 Task: Open a blank sheet, save the file as effectivetimemanagement.pdf Add Heading 'Tips for effective time management: 'Add the following points with square bullets '?	Prioritize tasks_x000D_
?	Eliminate distractions_x000D_
' Highlight heading with color  Light green ,change the font size of heading and points to 20
Action: Mouse moved to (997, 69)
Screenshot: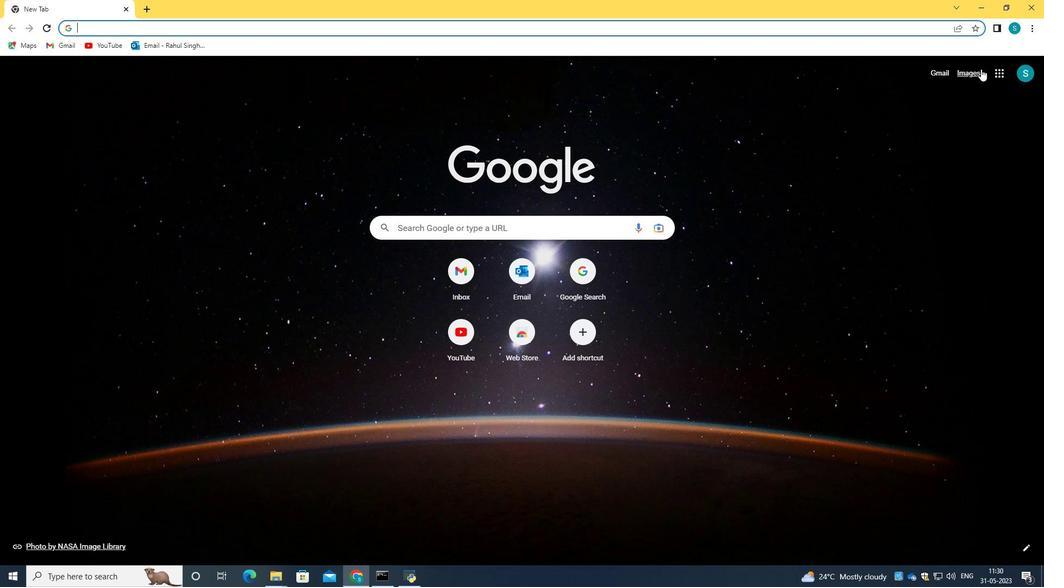
Action: Mouse pressed left at (997, 69)
Screenshot: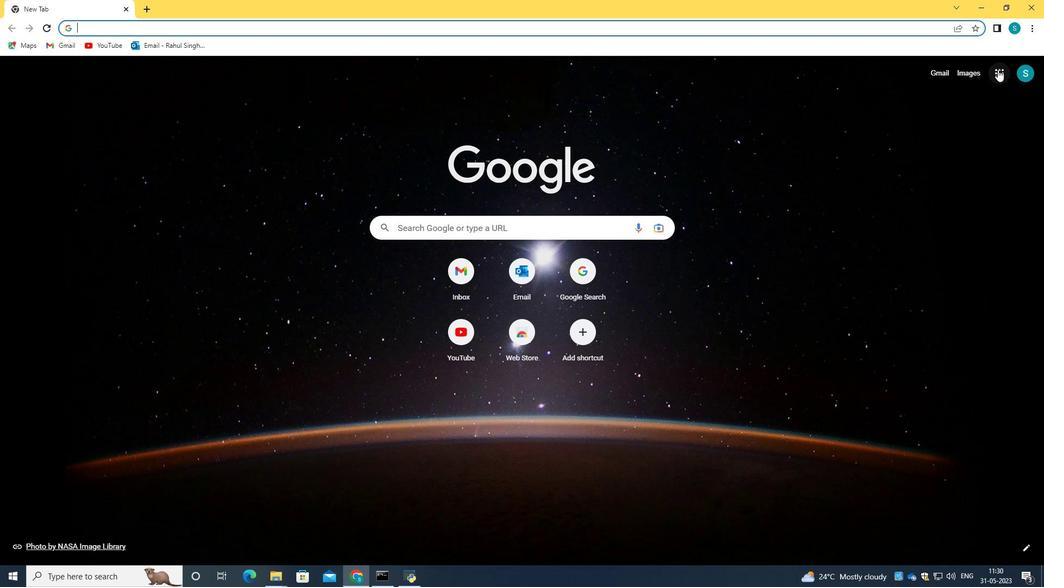 
Action: Mouse moved to (960, 175)
Screenshot: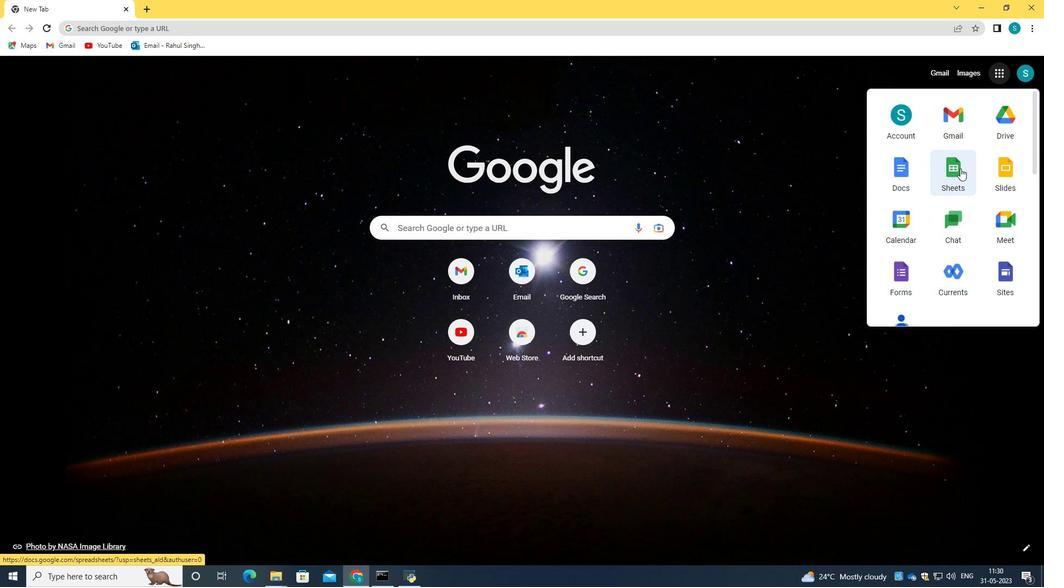
Action: Mouse pressed left at (960, 175)
Screenshot: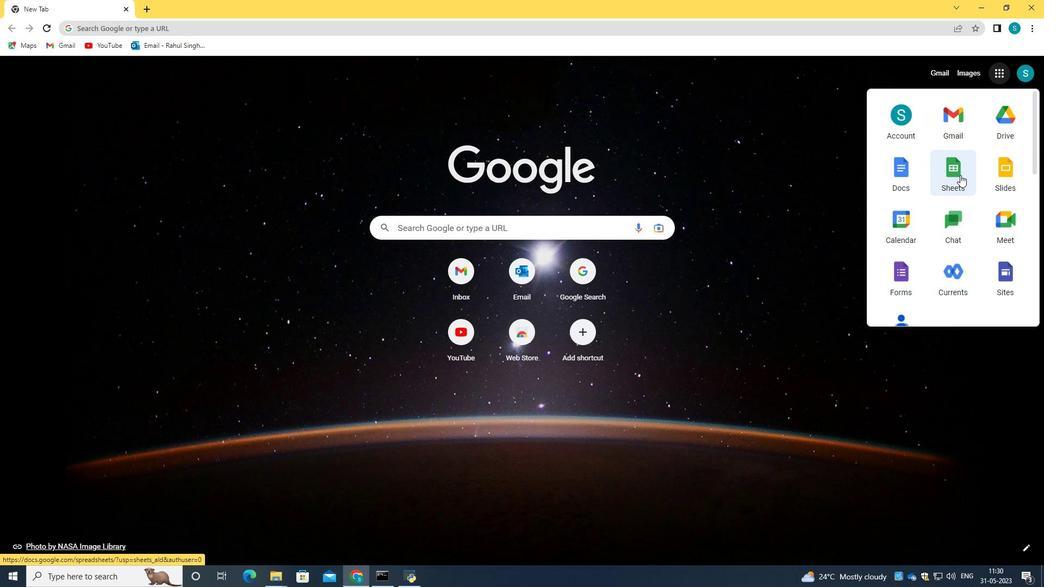 
Action: Mouse moved to (273, 175)
Screenshot: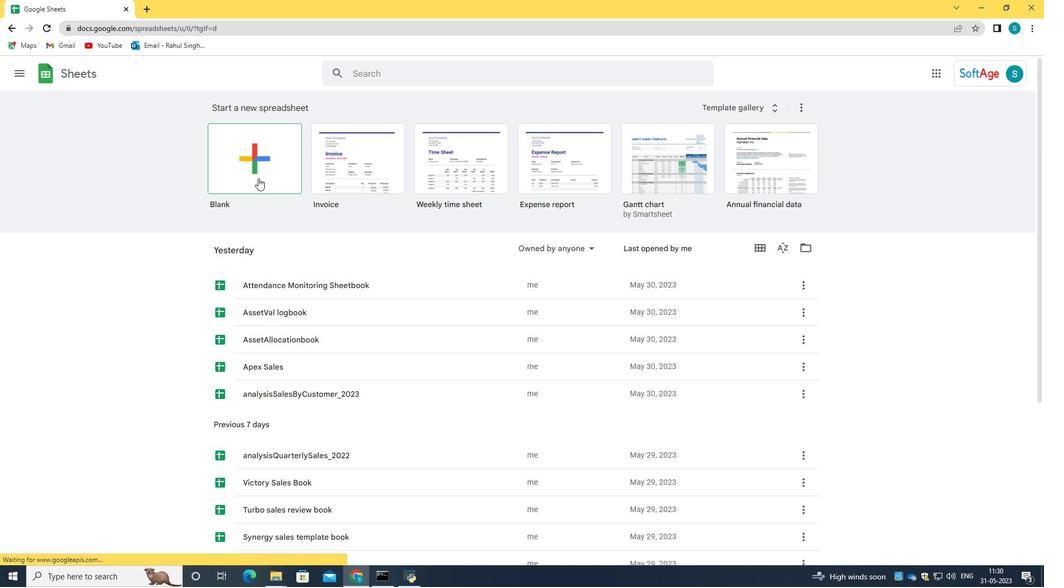 
Action: Mouse pressed left at (273, 175)
Screenshot: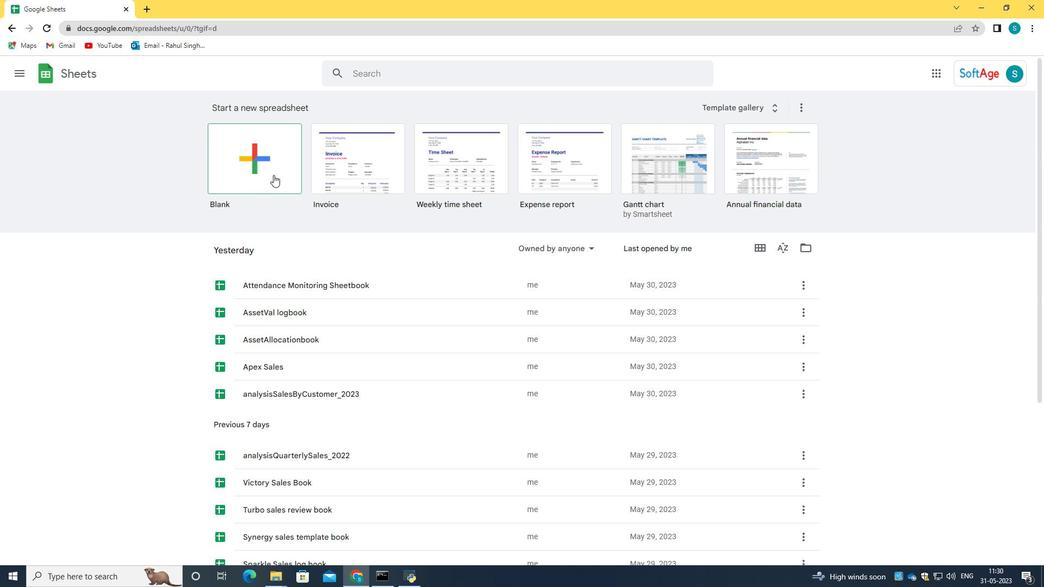 
Action: Mouse moved to (146, 10)
Screenshot: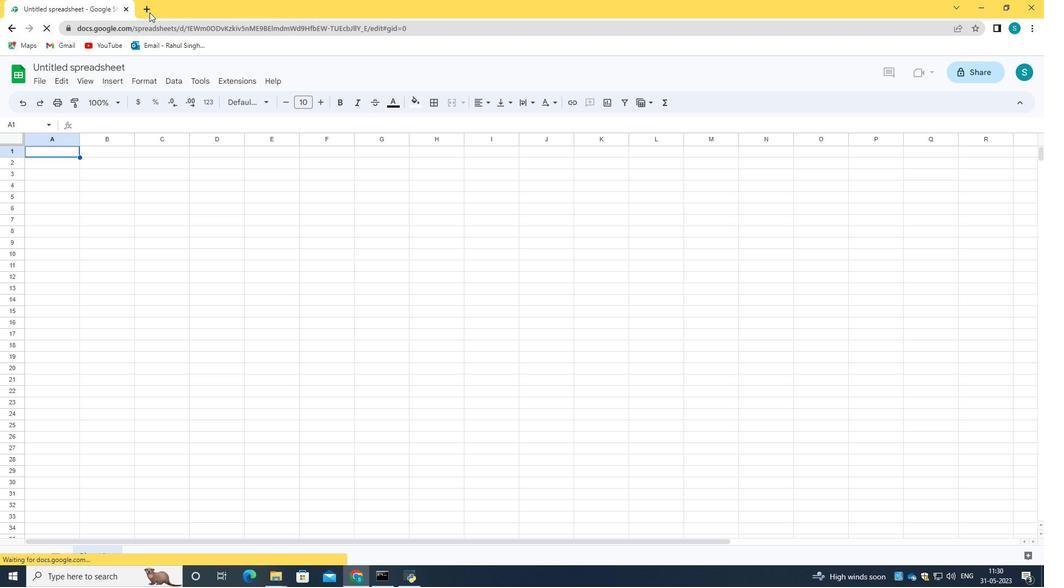 
Action: Mouse pressed left at (146, 10)
Screenshot: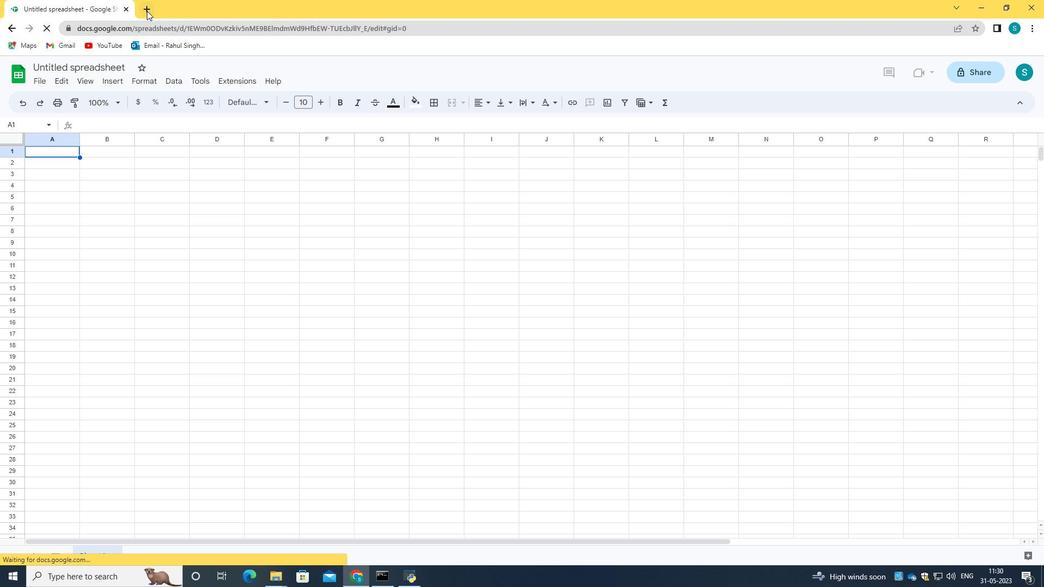 
Action: Mouse moved to (125, 9)
Screenshot: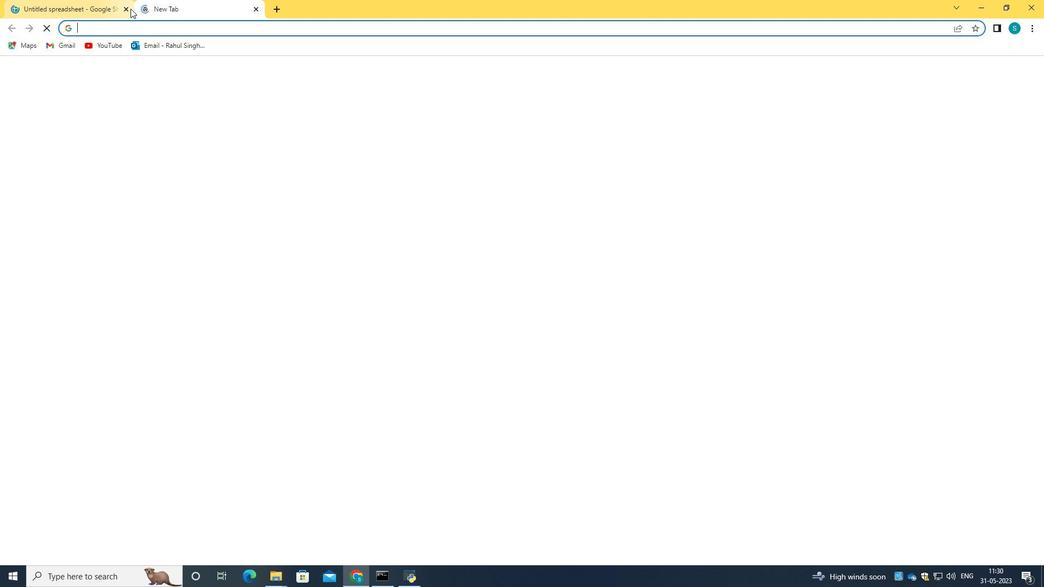 
Action: Mouse pressed left at (125, 9)
Screenshot: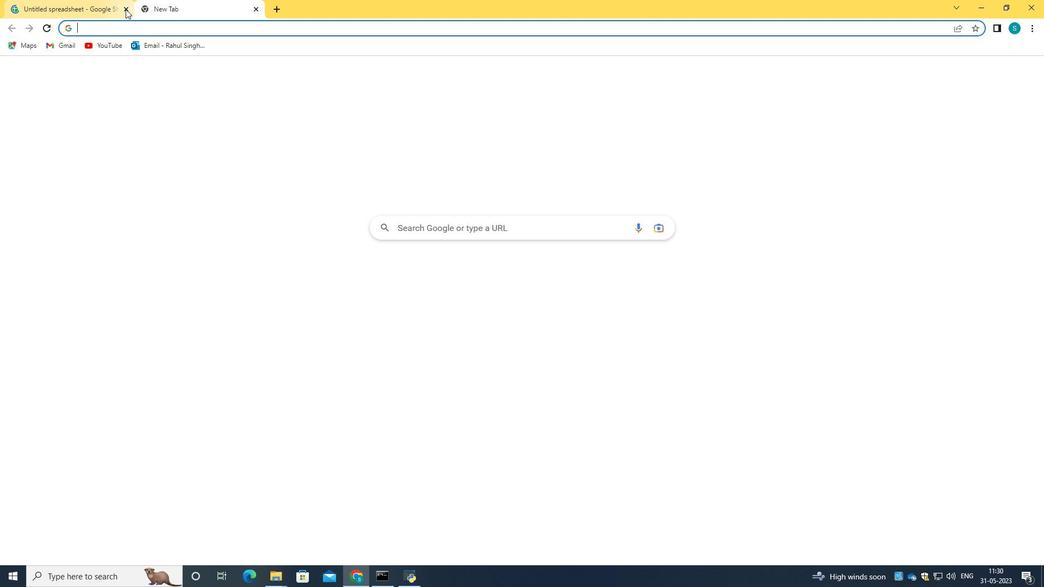 
Action: Mouse moved to (996, 81)
Screenshot: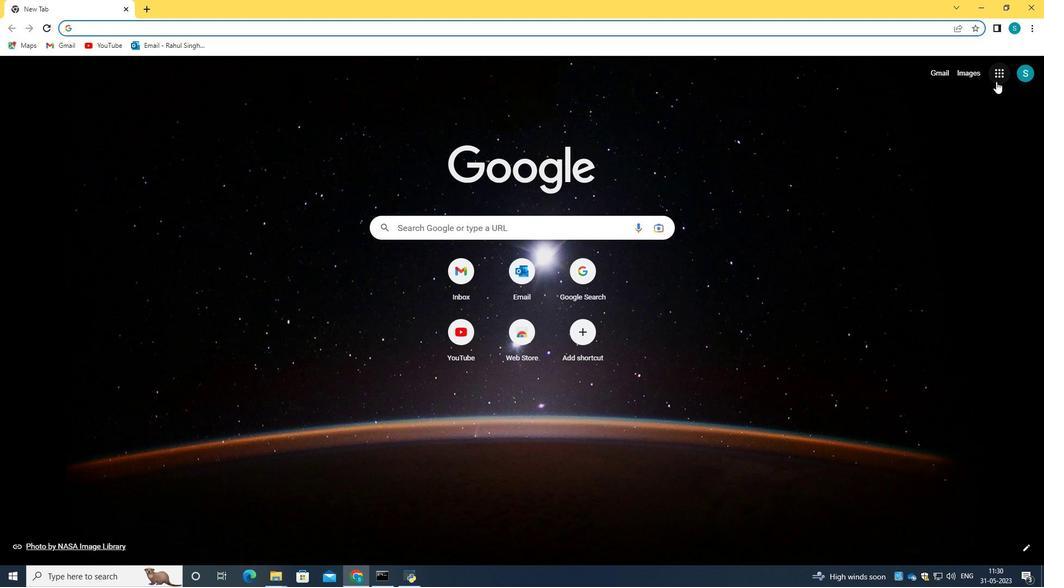
Action: Mouse pressed left at (996, 81)
Screenshot: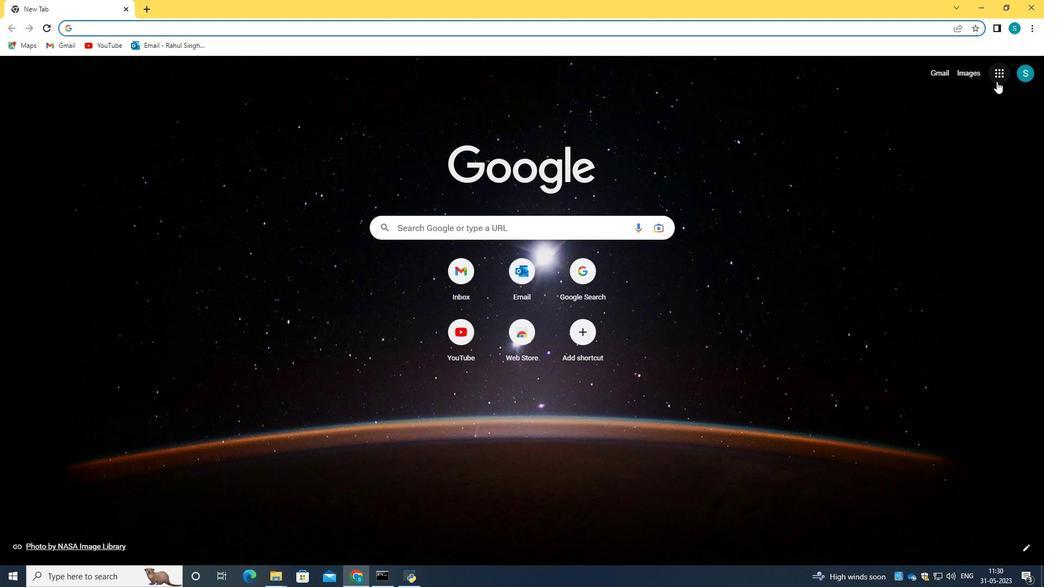 
Action: Mouse moved to (902, 184)
Screenshot: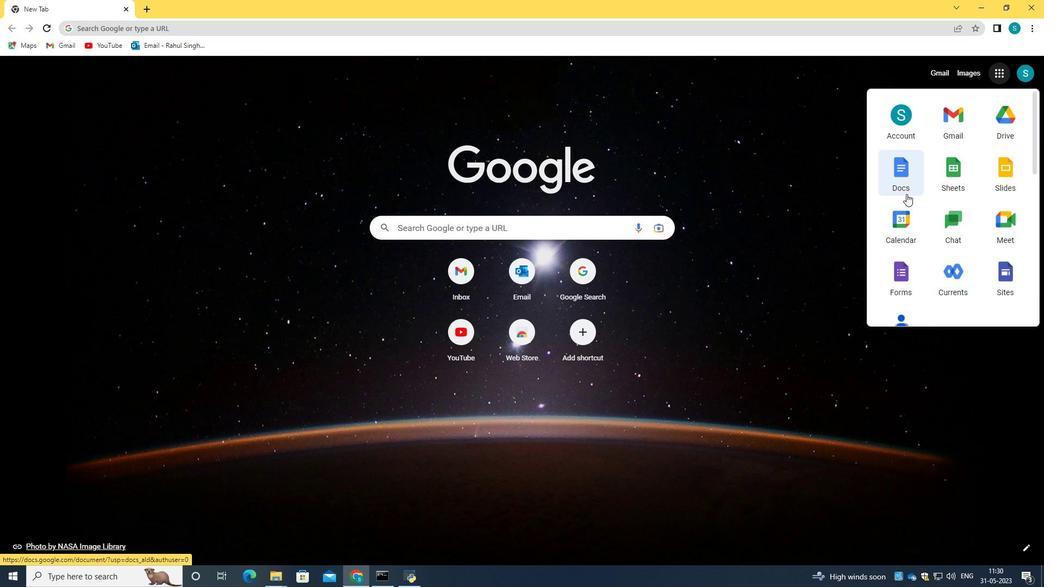 
Action: Mouse pressed left at (902, 184)
Screenshot: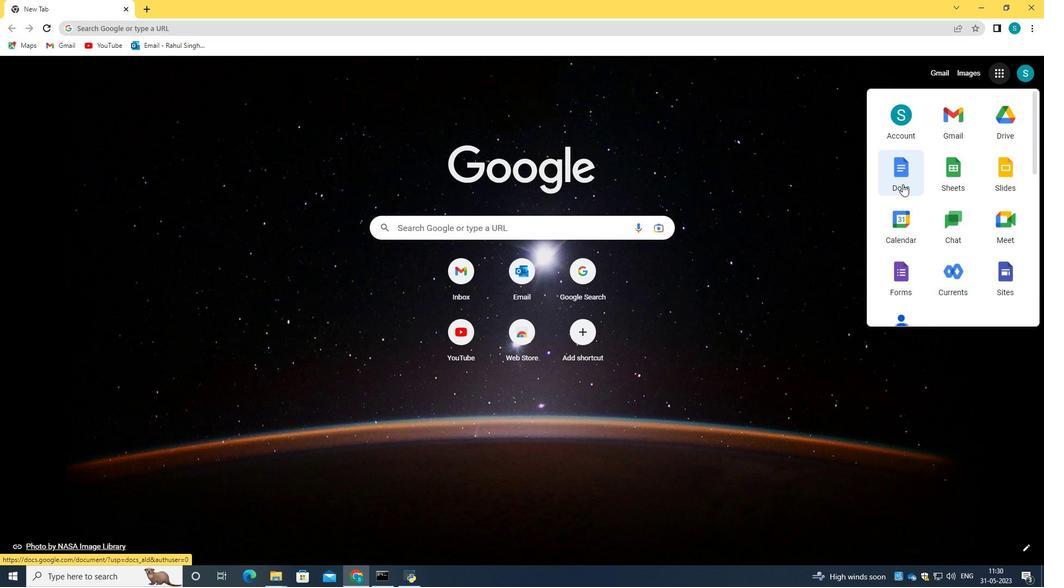 
Action: Mouse moved to (266, 183)
Screenshot: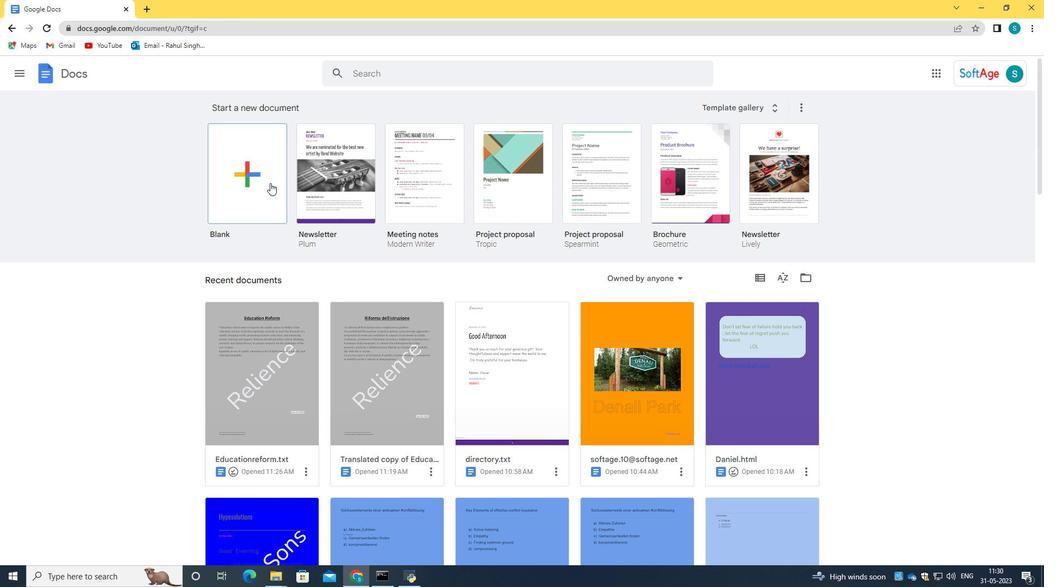 
Action: Mouse pressed left at (266, 183)
Screenshot: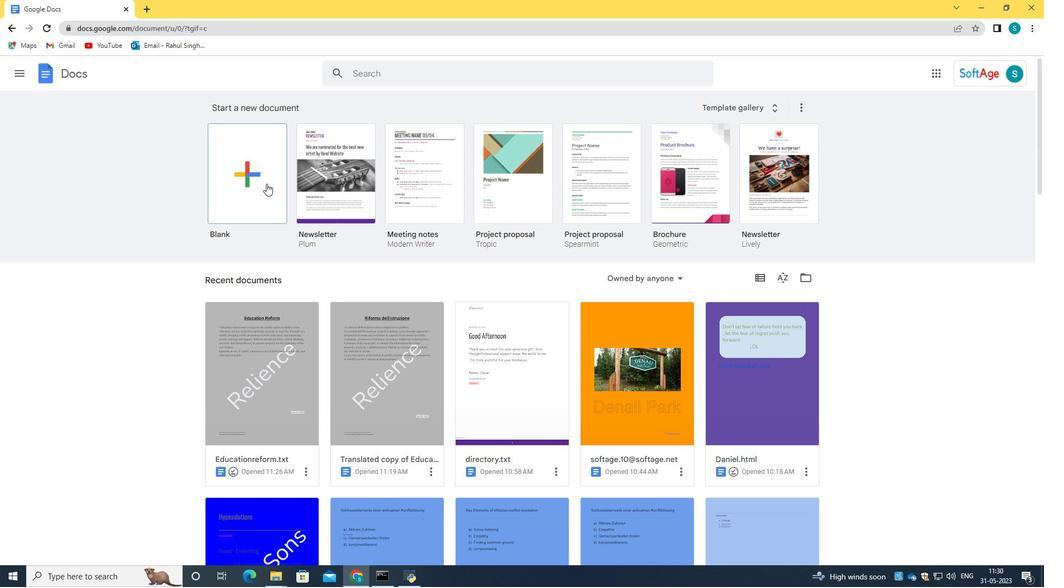 
Action: Mouse moved to (95, 70)
Screenshot: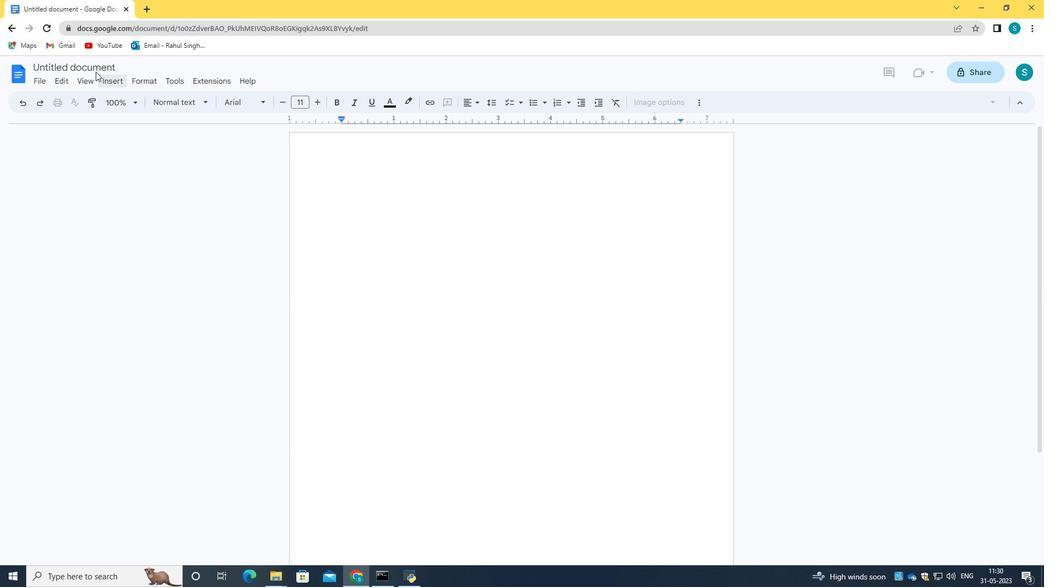 
Action: Mouse pressed left at (95, 70)
Screenshot: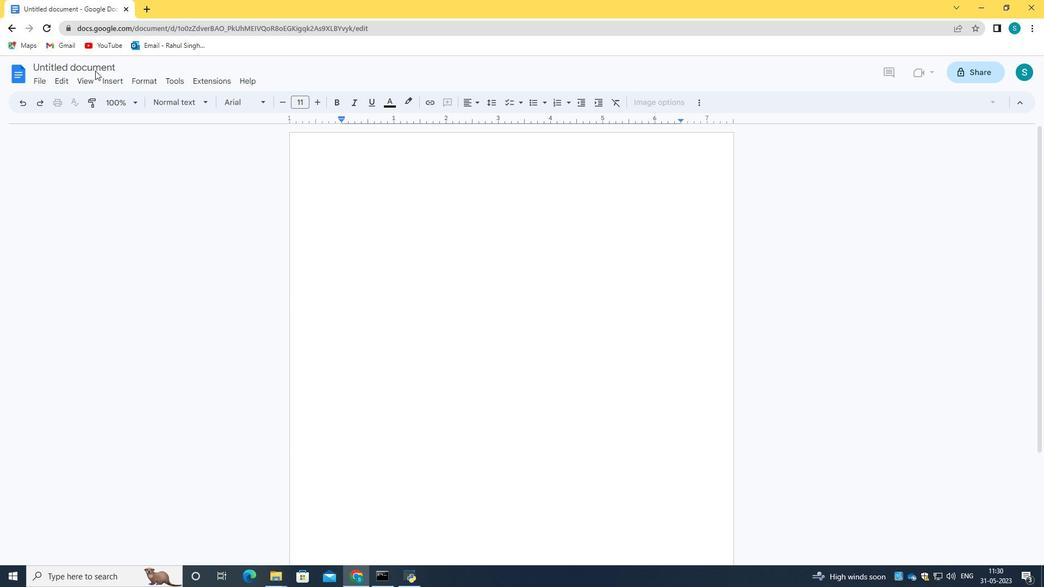 
Action: Mouse moved to (95, 68)
Screenshot: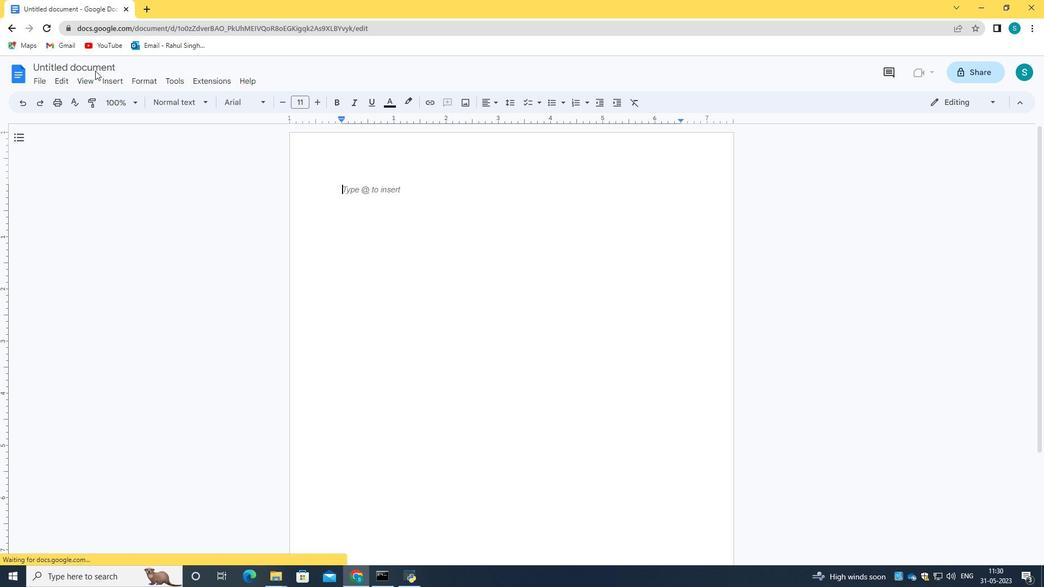 
Action: Mouse pressed left at (95, 68)
Screenshot: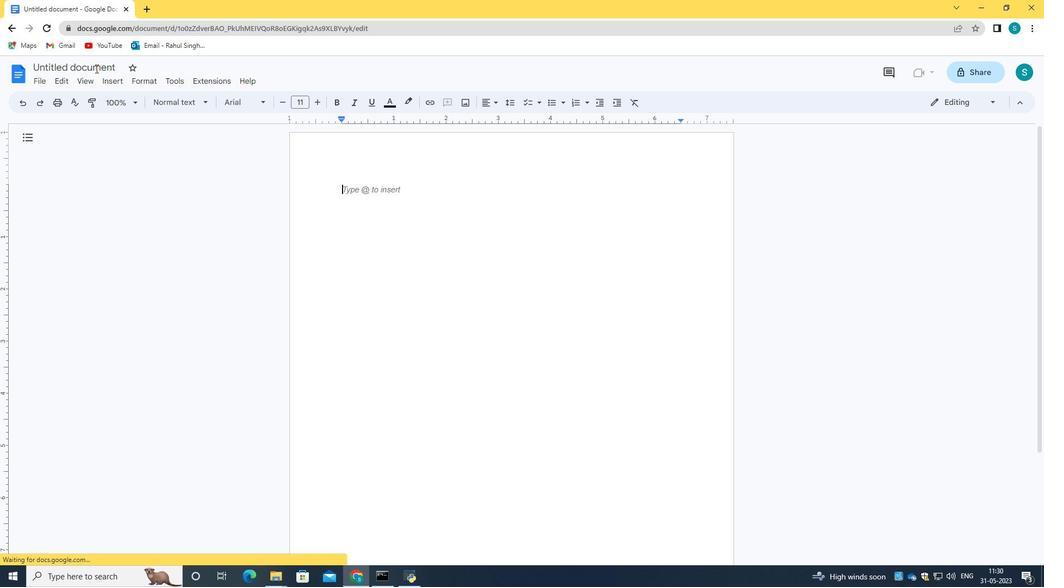 
Action: Key pressed effectivemanagemnet<Key.backspace><Key.backspace><Key.backspace>ent.pdf
Screenshot: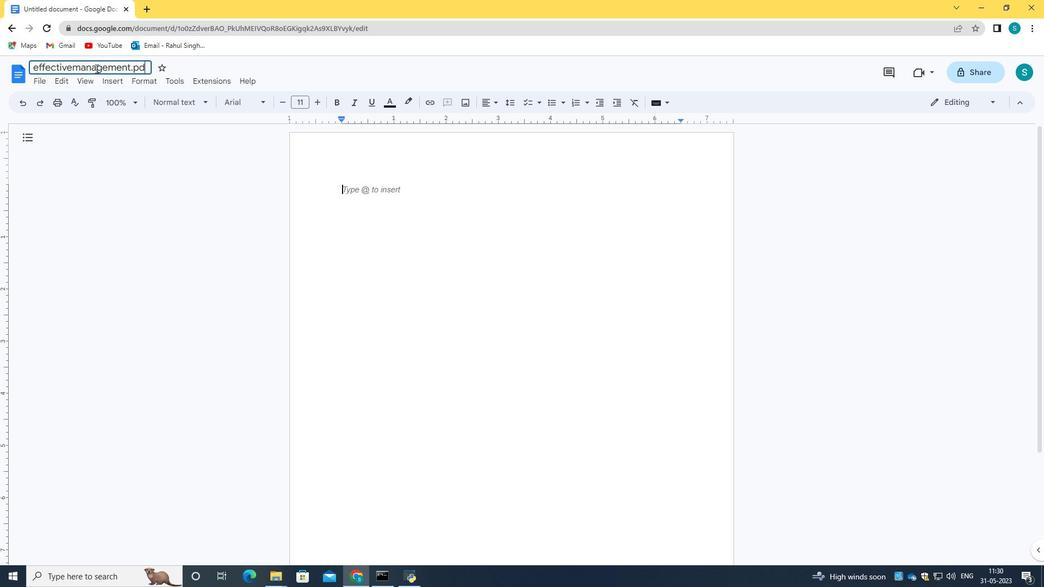
Action: Mouse moved to (144, 147)
Screenshot: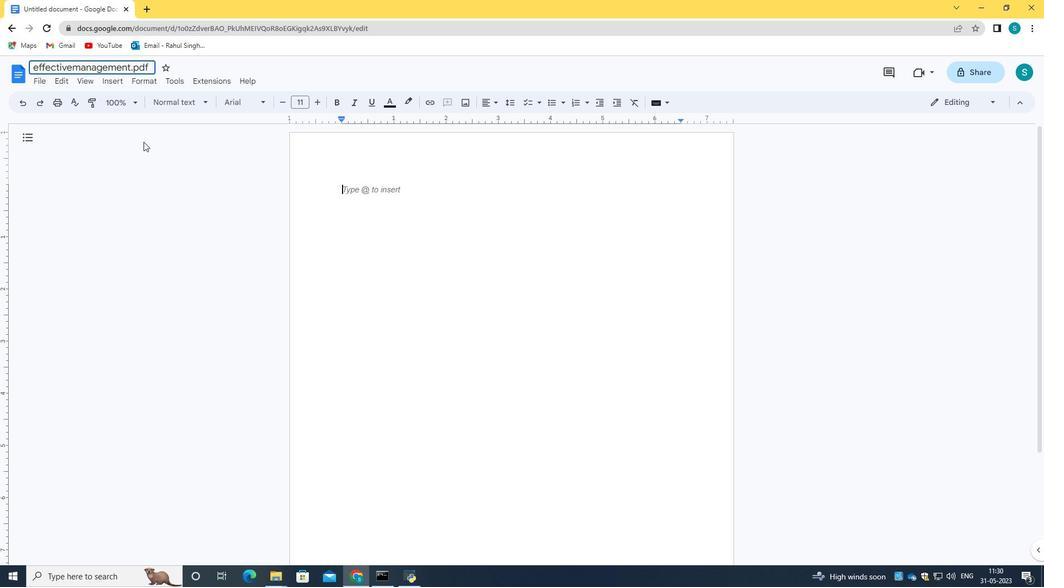 
Action: Mouse pressed left at (144, 147)
Screenshot: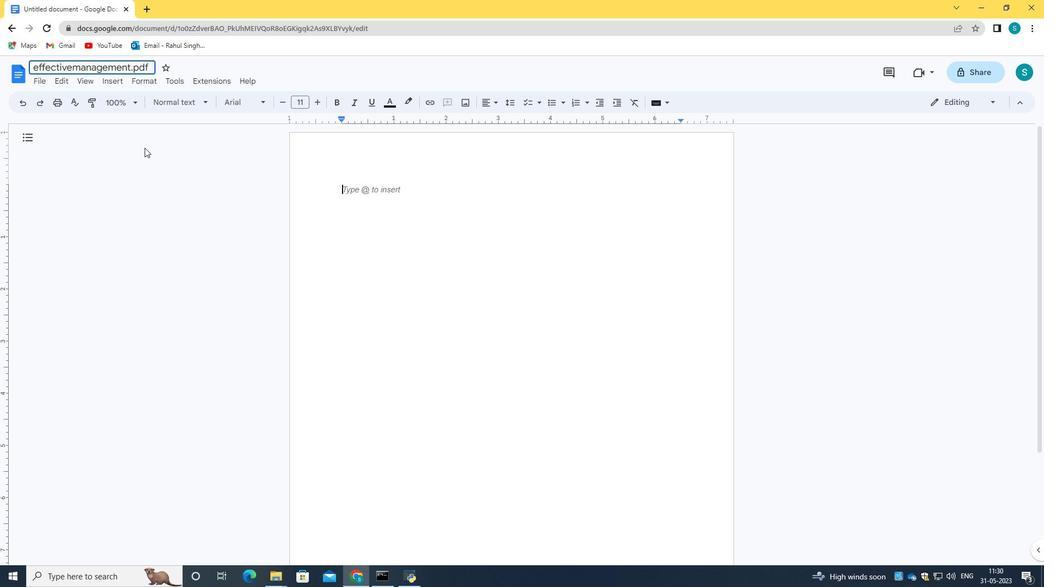 
Action: Mouse moved to (367, 191)
Screenshot: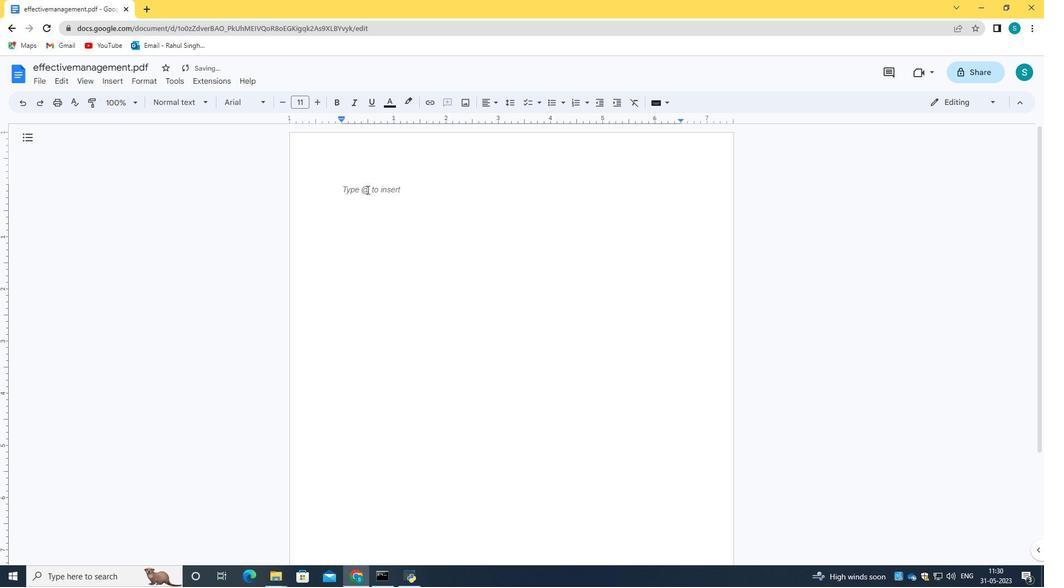 
Action: Mouse pressed left at (367, 191)
Screenshot: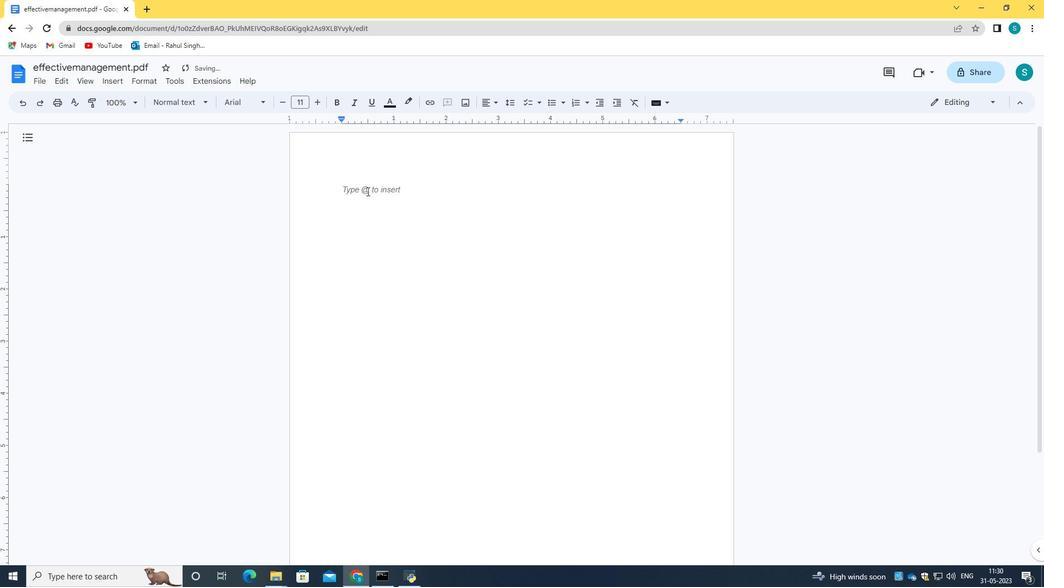 
Action: Key pressed <Key.caps_lock>T<Key.caps_lock>ips<Key.space>for<Key.space>effective<Key.space>time<Key.space>management<Key.enter><Key.enter><Key.enter>
Screenshot: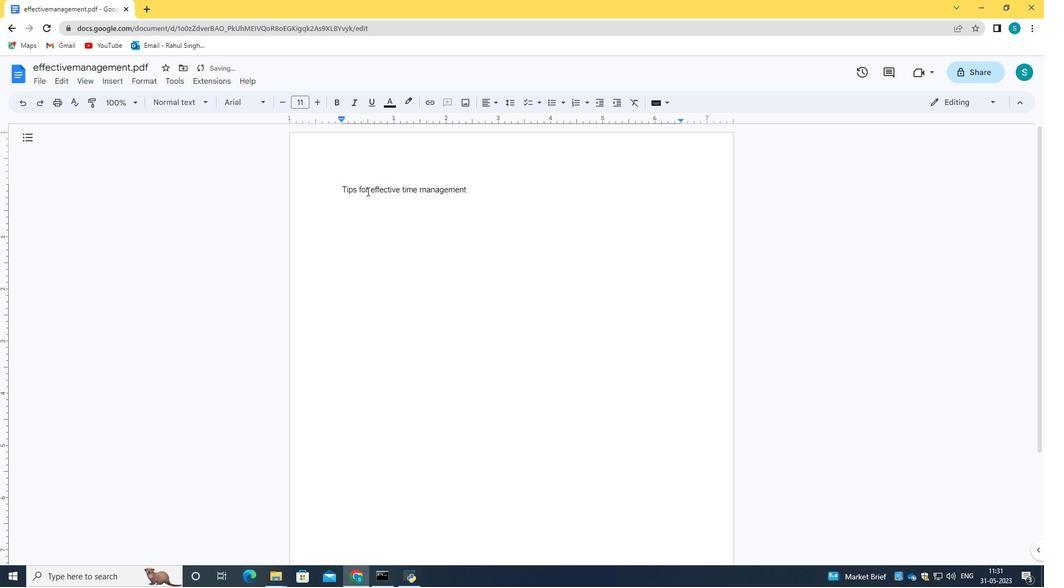 
Action: Mouse moved to (113, 86)
Screenshot: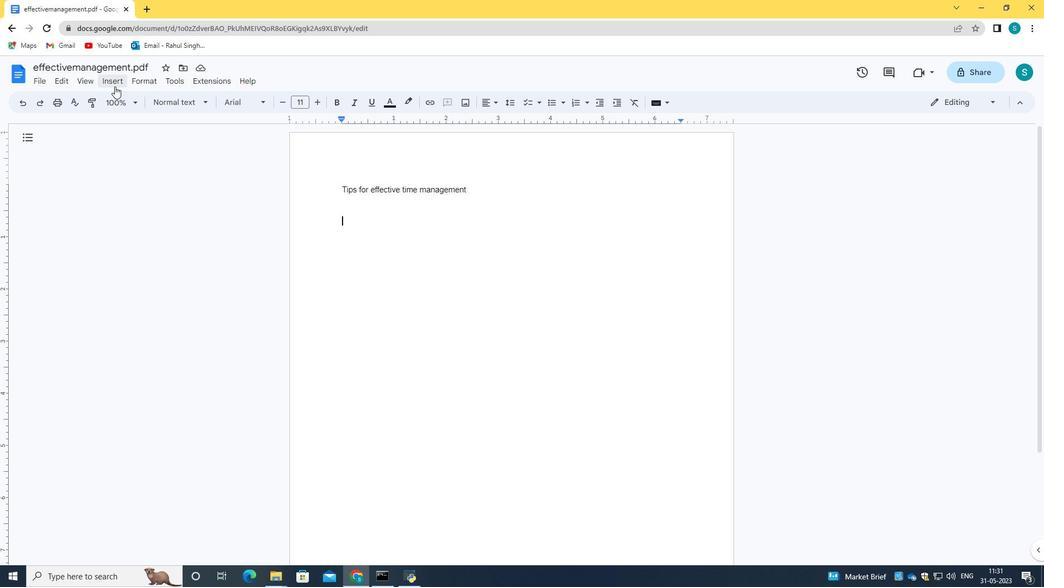 
Action: Mouse pressed left at (113, 86)
Screenshot: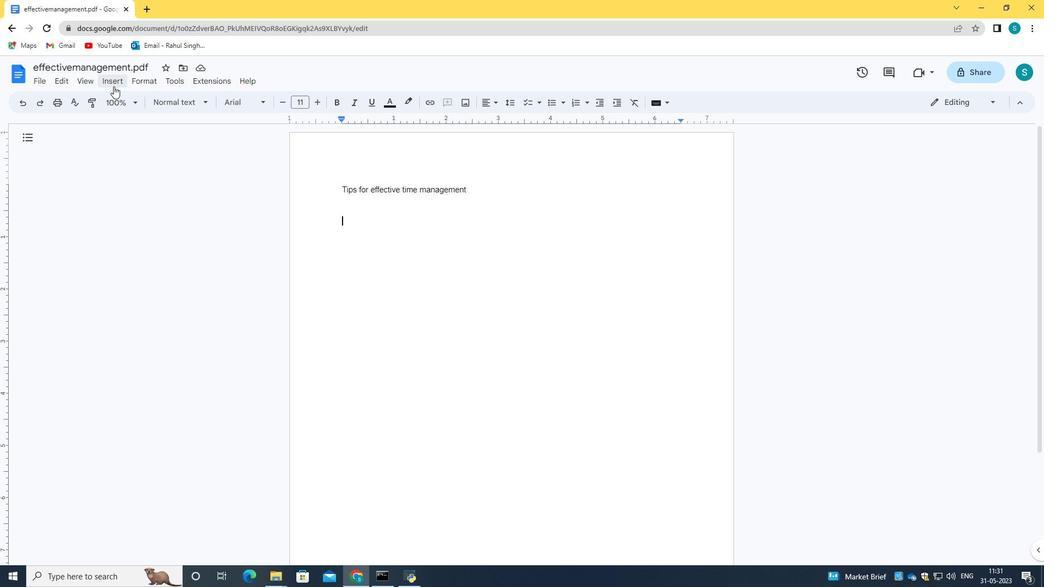 
Action: Mouse moved to (247, 250)
Screenshot: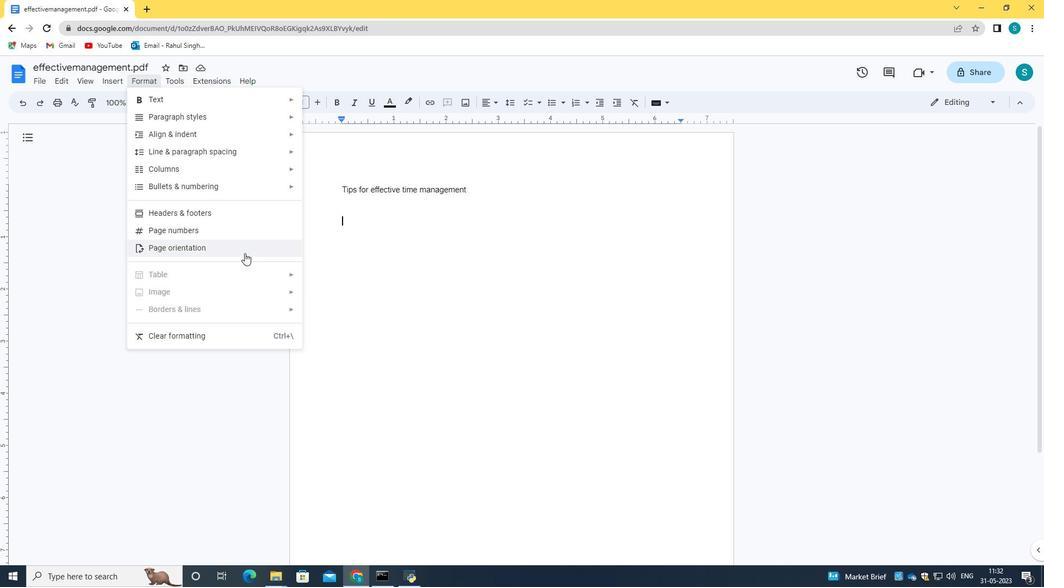 
Action: Mouse scrolled (247, 251) with delta (0, 0)
Screenshot: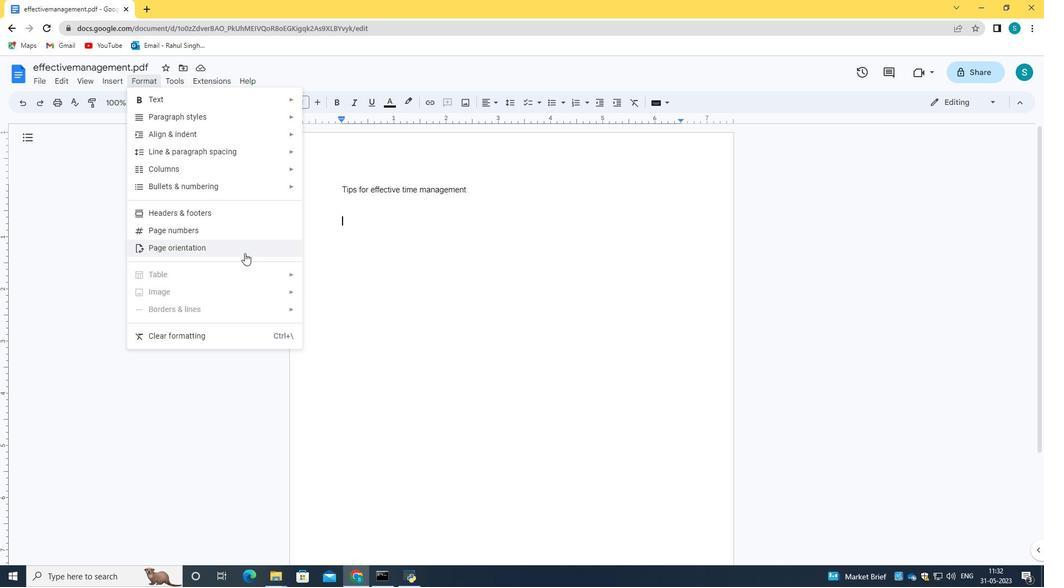 
Action: Mouse scrolled (247, 251) with delta (0, 0)
Screenshot: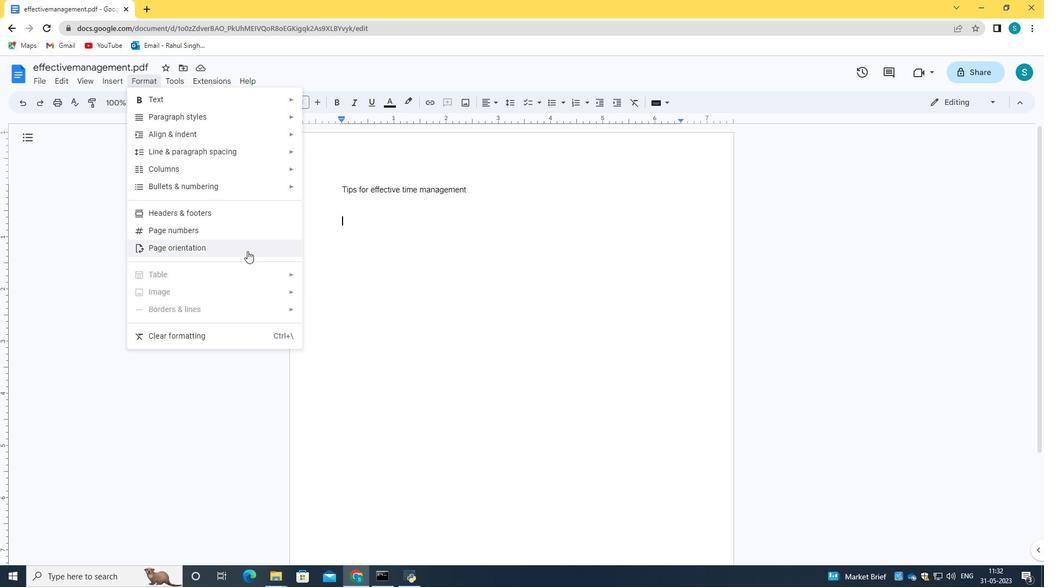
Action: Mouse scrolled (247, 251) with delta (0, 0)
Screenshot: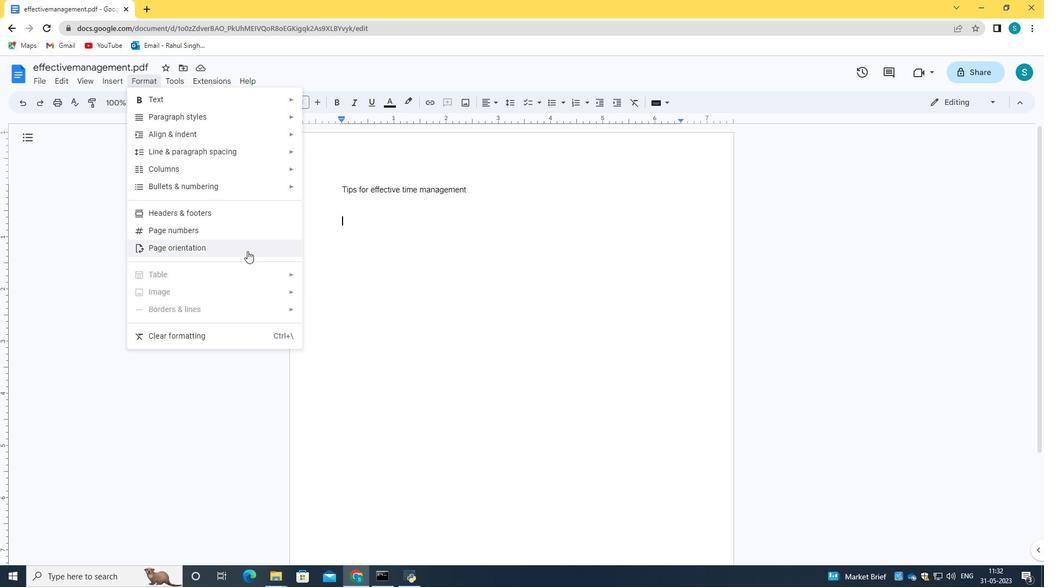 
Action: Mouse scrolled (247, 251) with delta (0, 0)
Screenshot: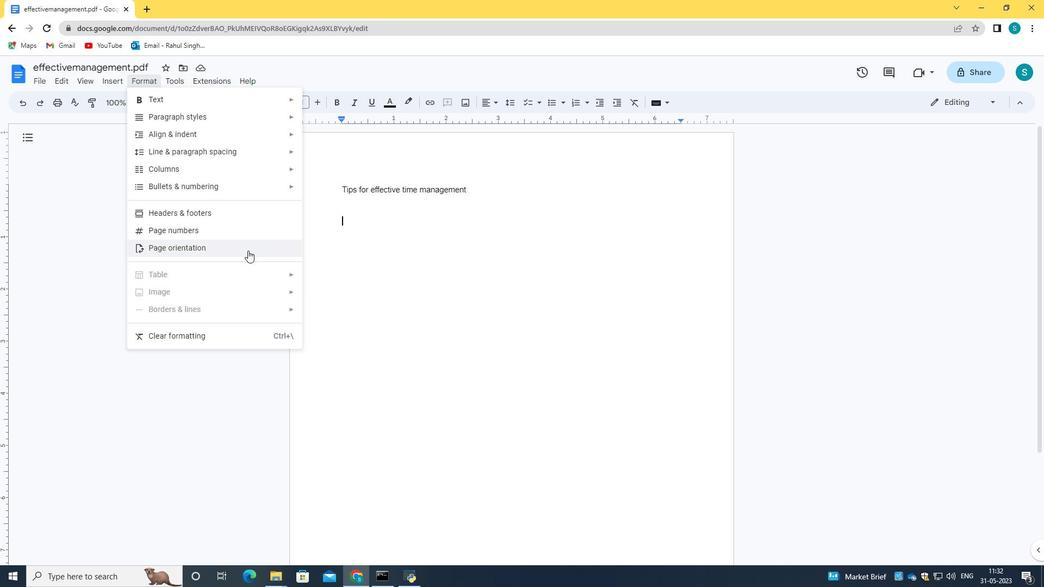 
Action: Mouse moved to (408, 244)
Screenshot: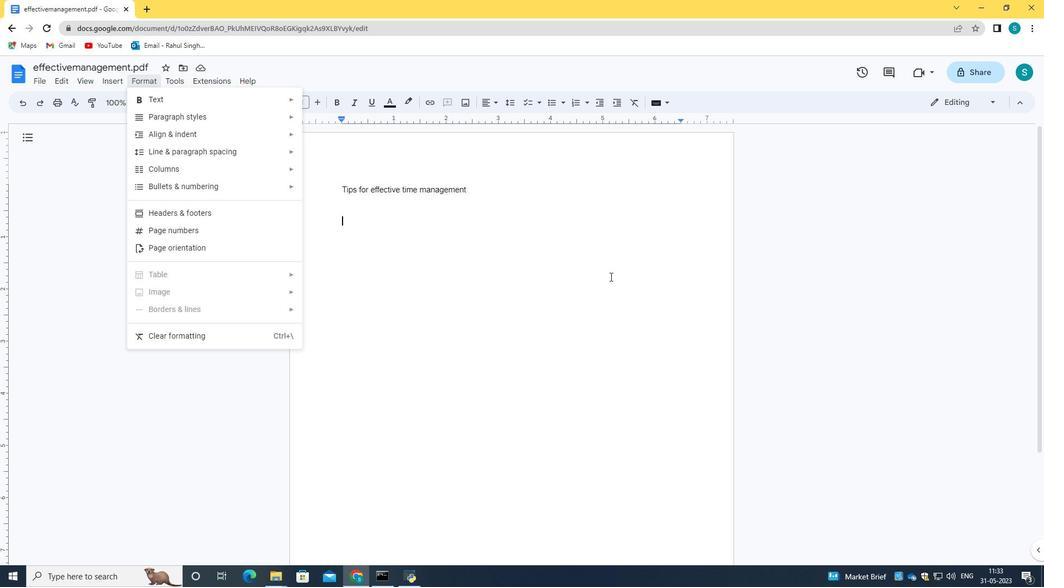 
Action: Mouse pressed left at (408, 244)
Screenshot: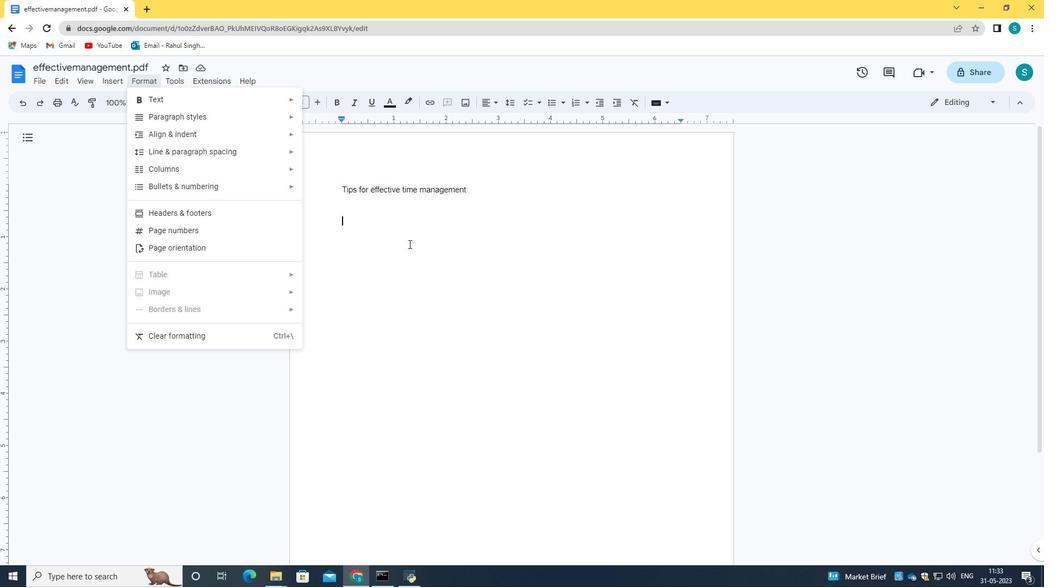 
Action: Mouse moved to (108, 85)
Screenshot: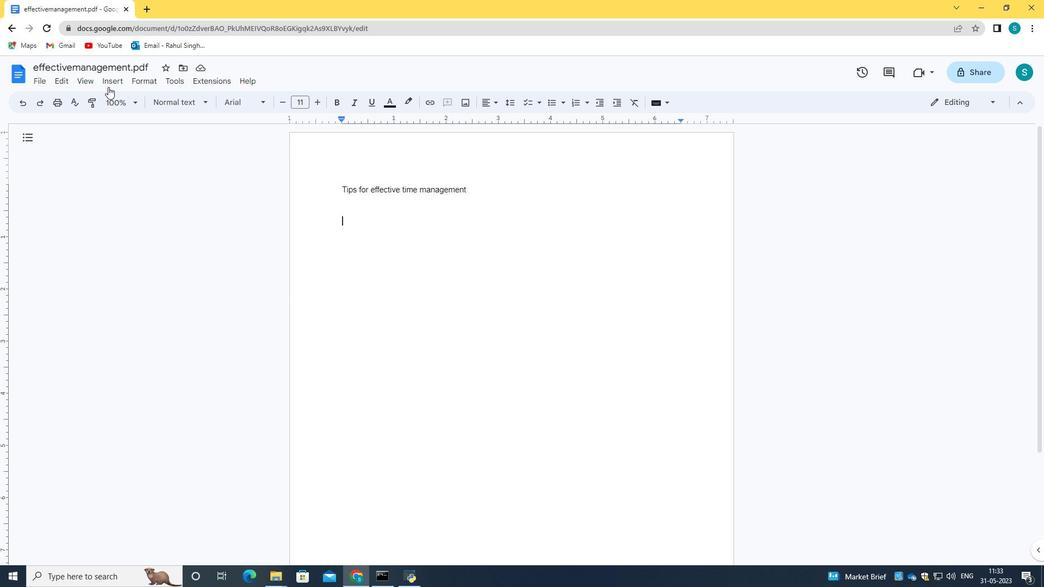 
Action: Mouse pressed left at (108, 85)
Screenshot: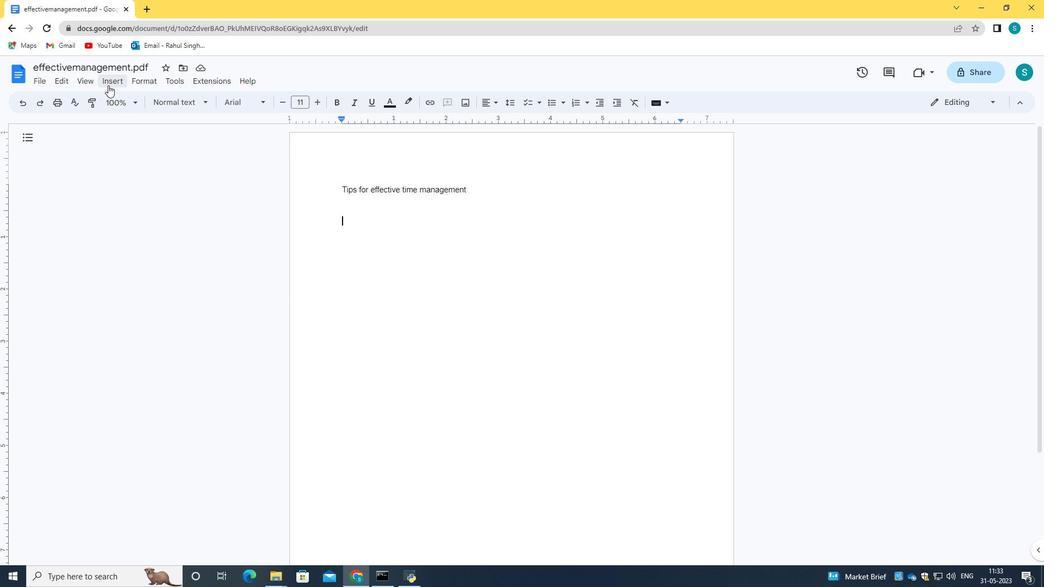 
Action: Mouse moved to (496, 182)
Screenshot: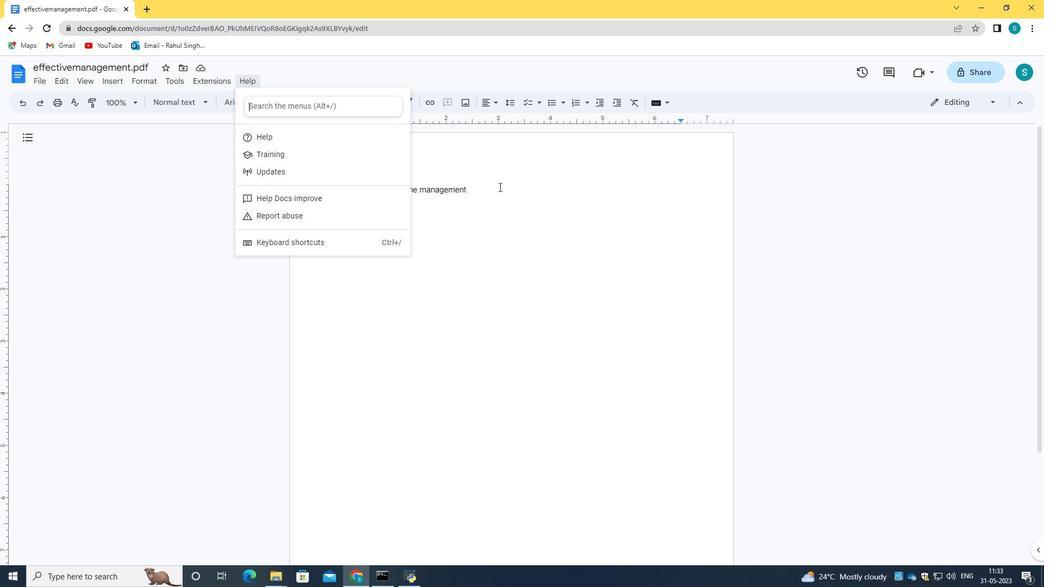 
Action: Mouse pressed left at (496, 182)
Screenshot: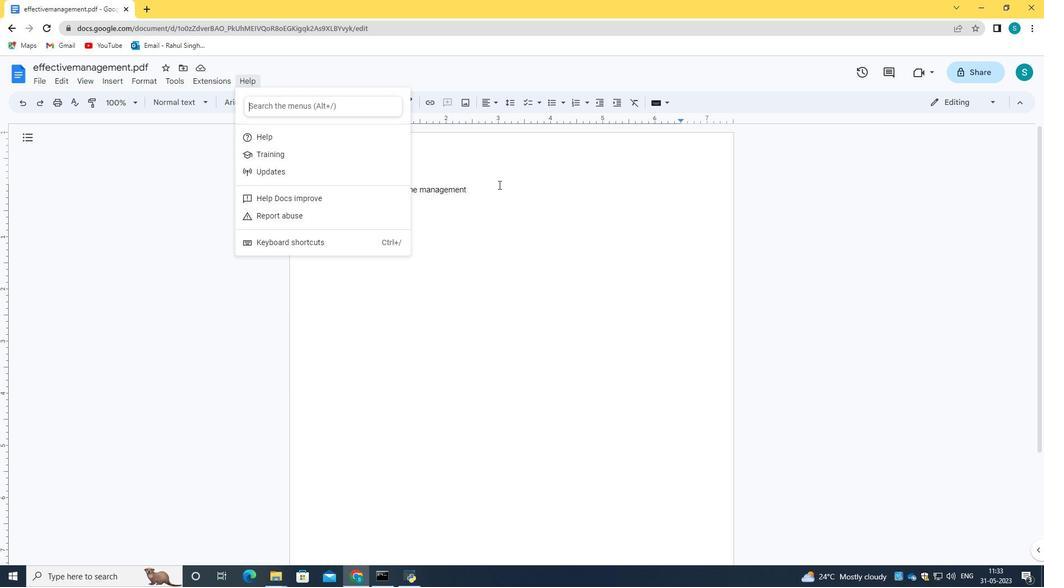 
Action: Mouse moved to (567, 106)
Screenshot: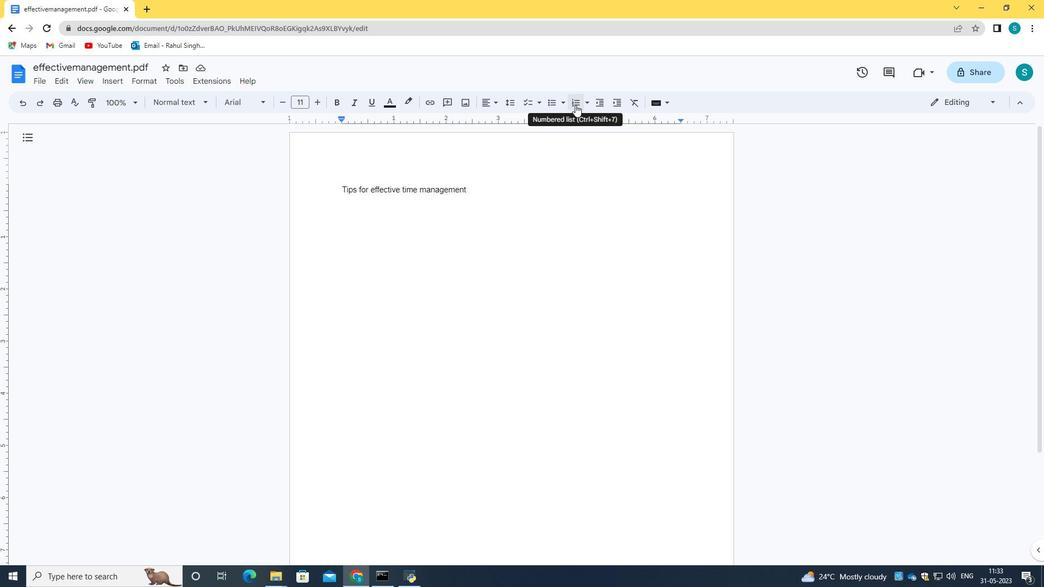 
Action: Mouse pressed left at (567, 106)
Screenshot: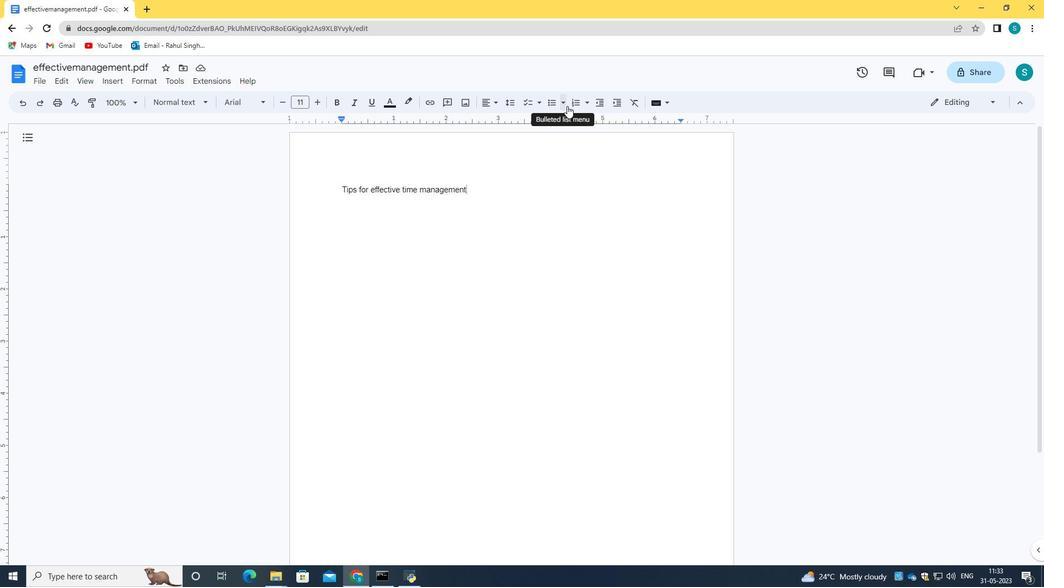 
Action: Mouse moved to (579, 101)
Screenshot: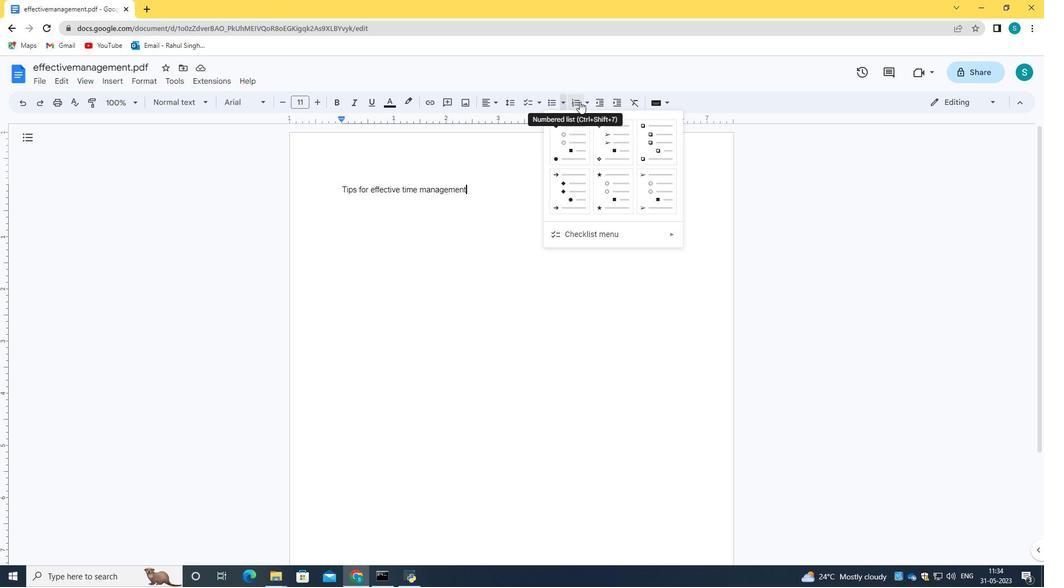 
Action: Mouse pressed left at (579, 101)
Screenshot: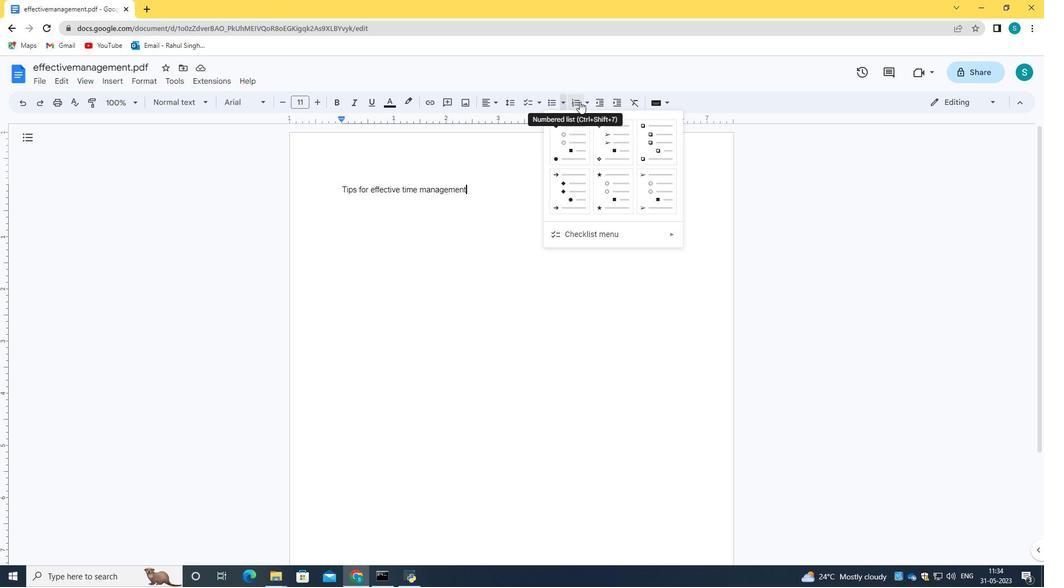 
Action: Mouse moved to (363, 189)
Screenshot: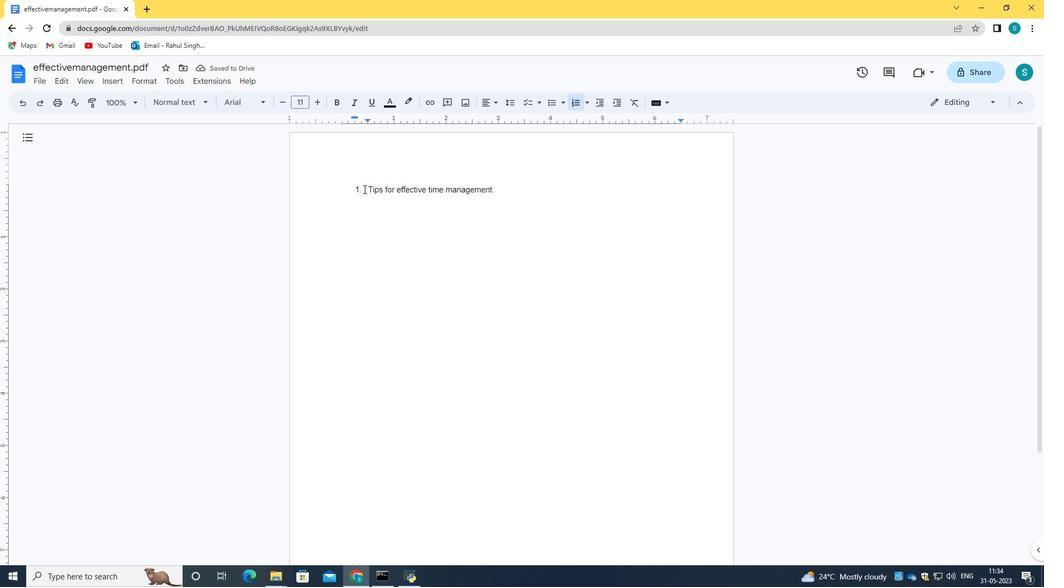 
Action: Mouse pressed left at (363, 189)
Screenshot: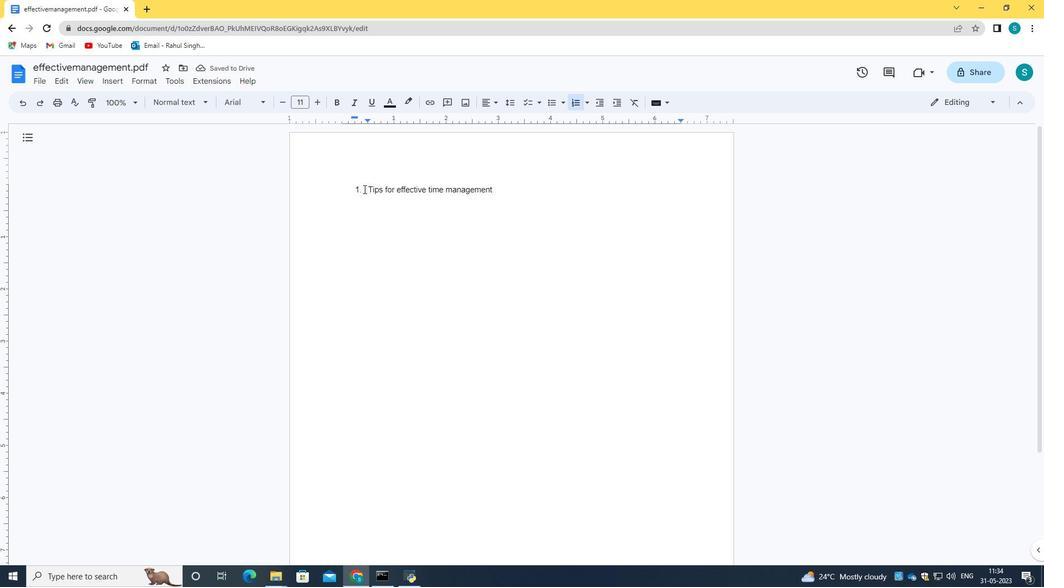 
Action: Mouse moved to (378, 195)
Screenshot: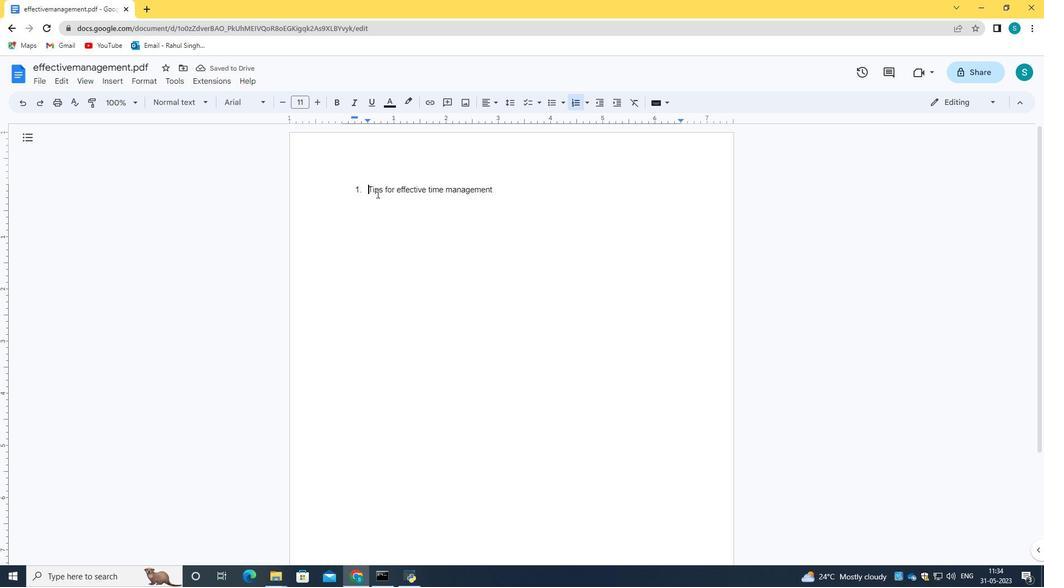 
Action: Key pressed <Key.backspace><Key.backspace>
Screenshot: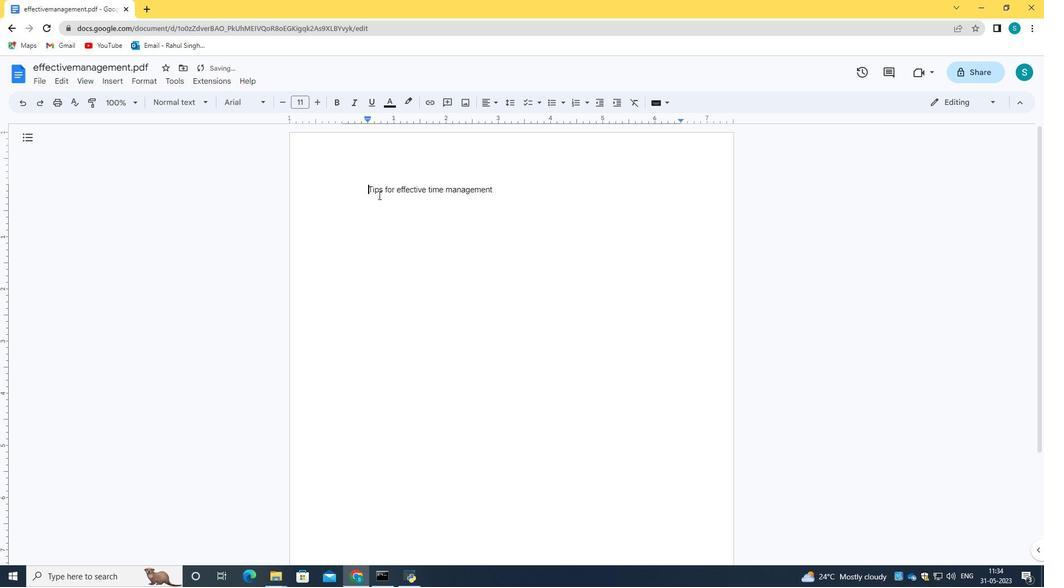 
Action: Mouse moved to (470, 183)
Screenshot: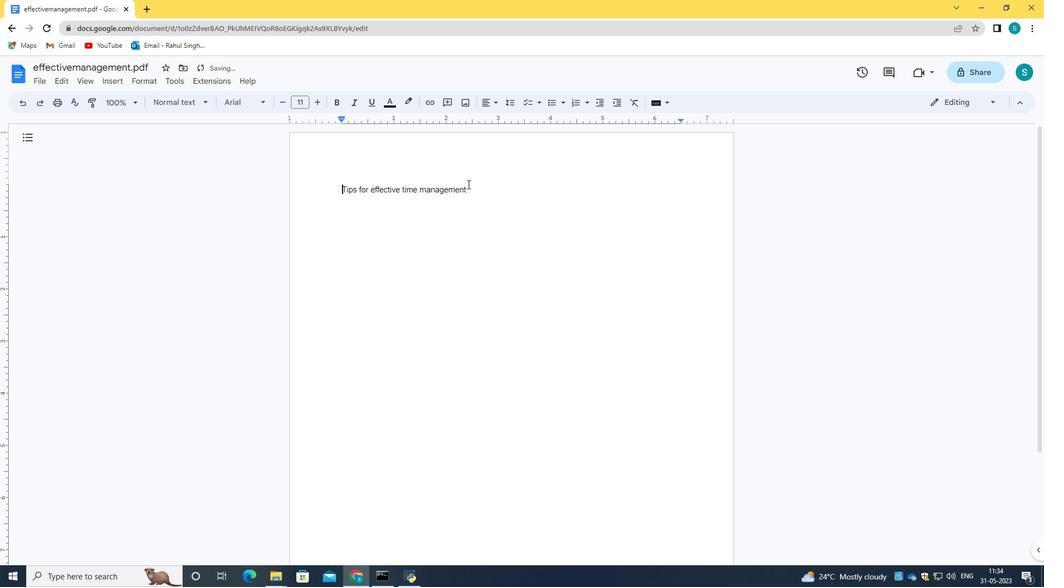 
Action: Mouse pressed left at (470, 183)
Screenshot: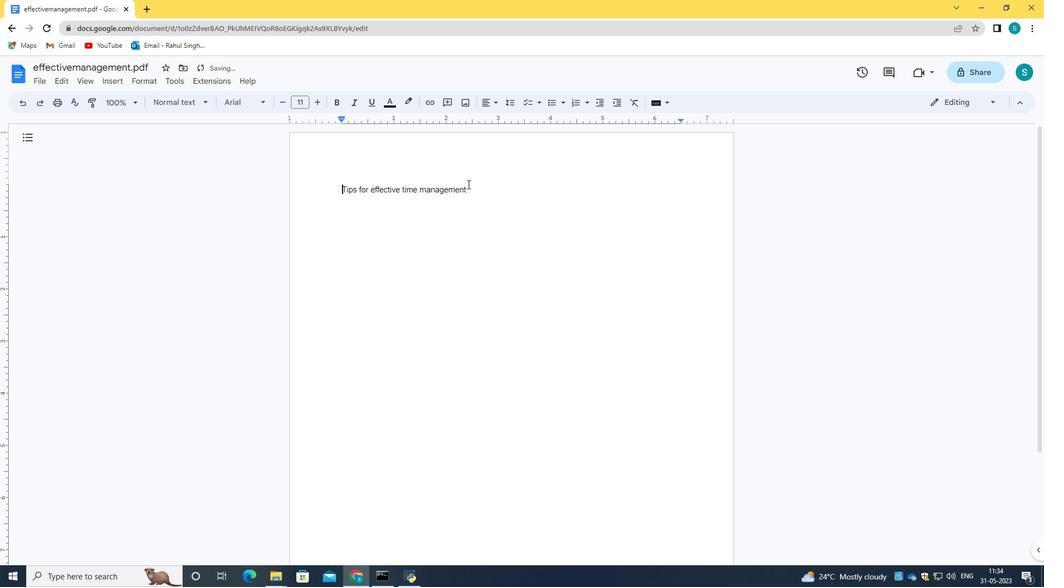 
Action: Mouse moved to (487, 195)
Screenshot: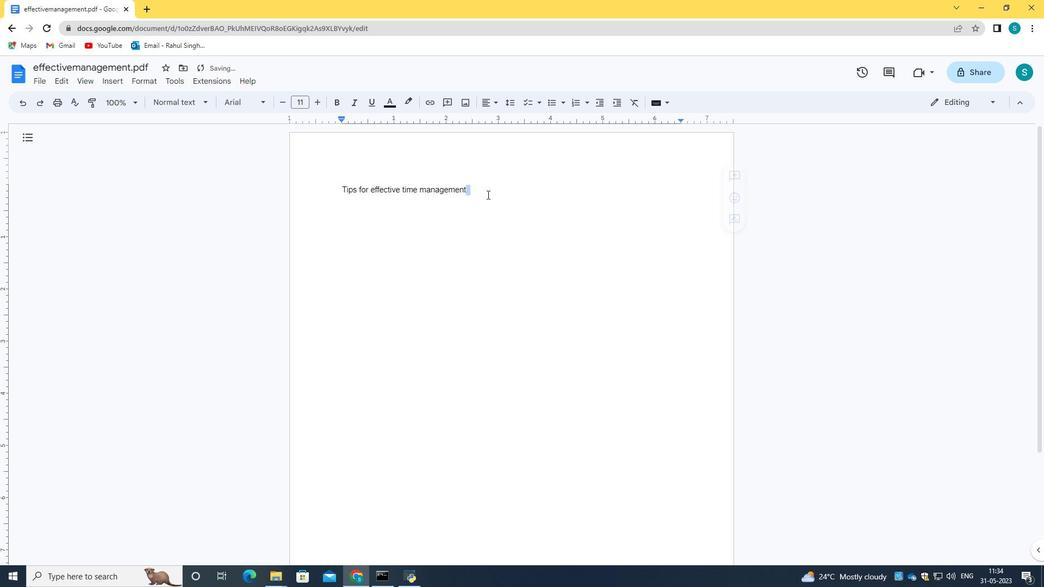 
Action: Key pressed <Key.enter>
Screenshot: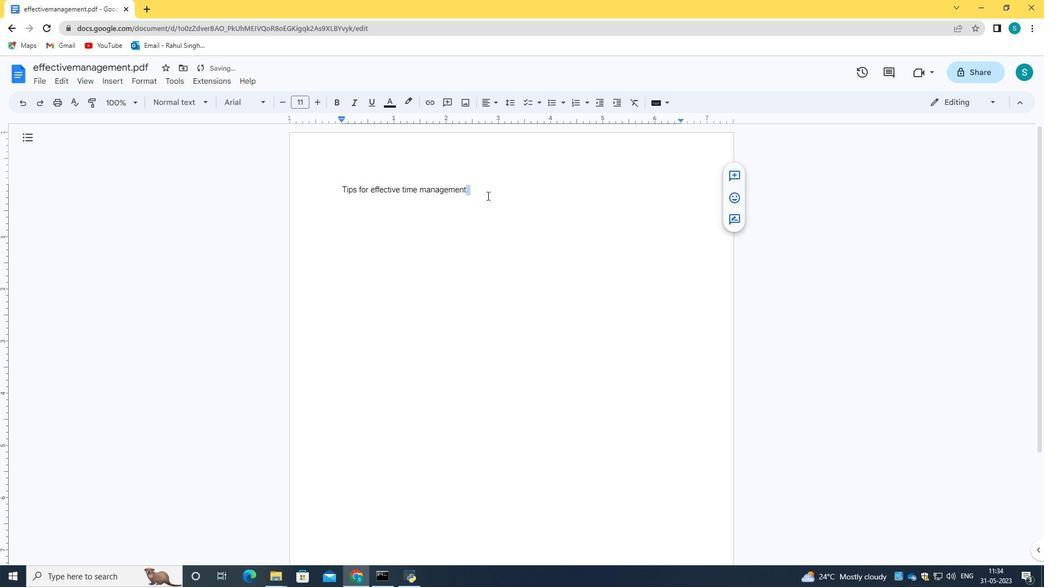 
Action: Mouse moved to (469, 221)
Screenshot: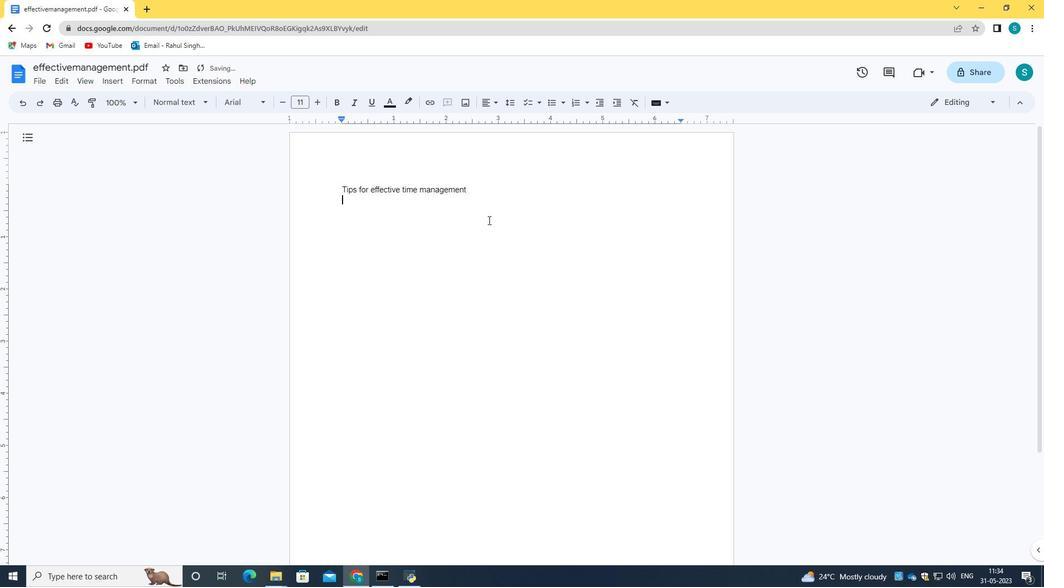 
Action: Key pressed <Key.enter>
Screenshot: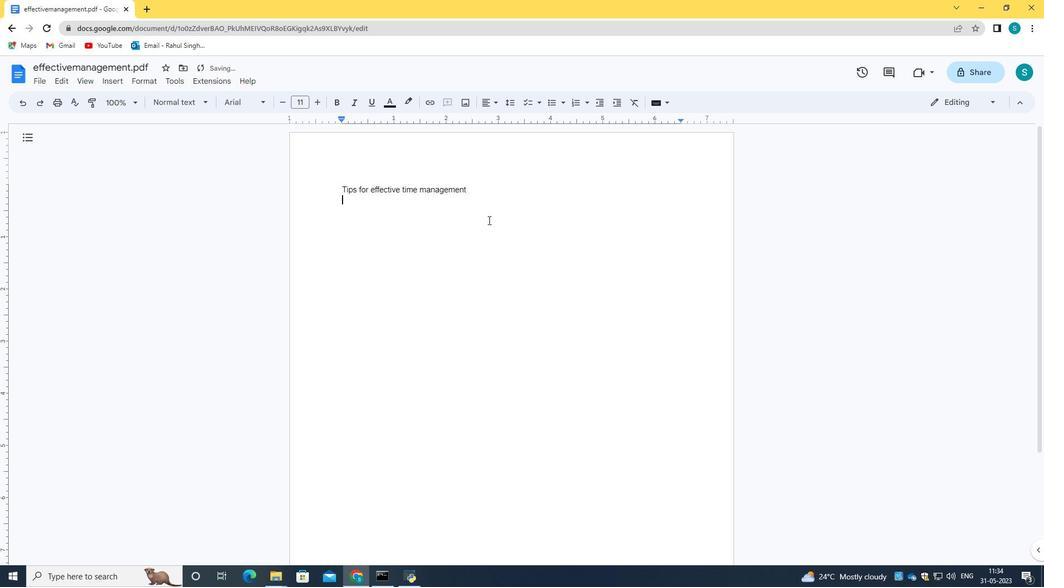 
Action: Mouse moved to (487, 106)
Screenshot: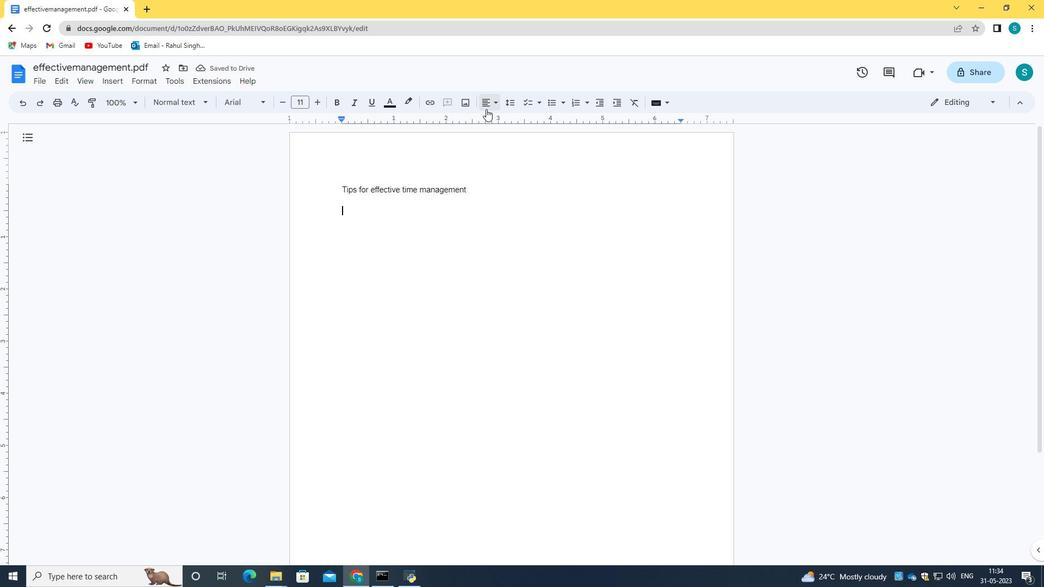 
Action: Mouse pressed left at (487, 106)
Screenshot: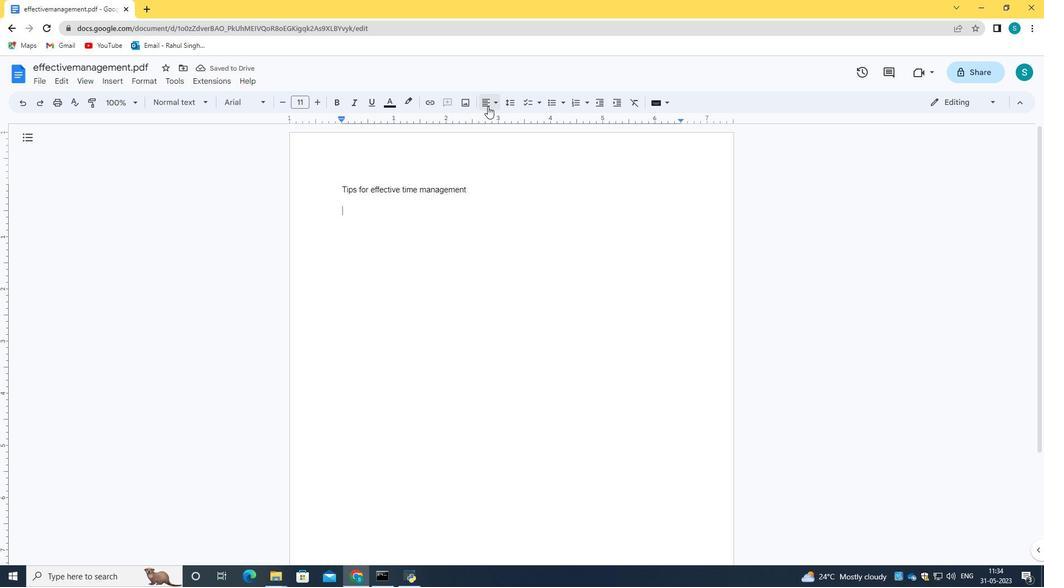 
Action: Mouse moved to (559, 104)
Screenshot: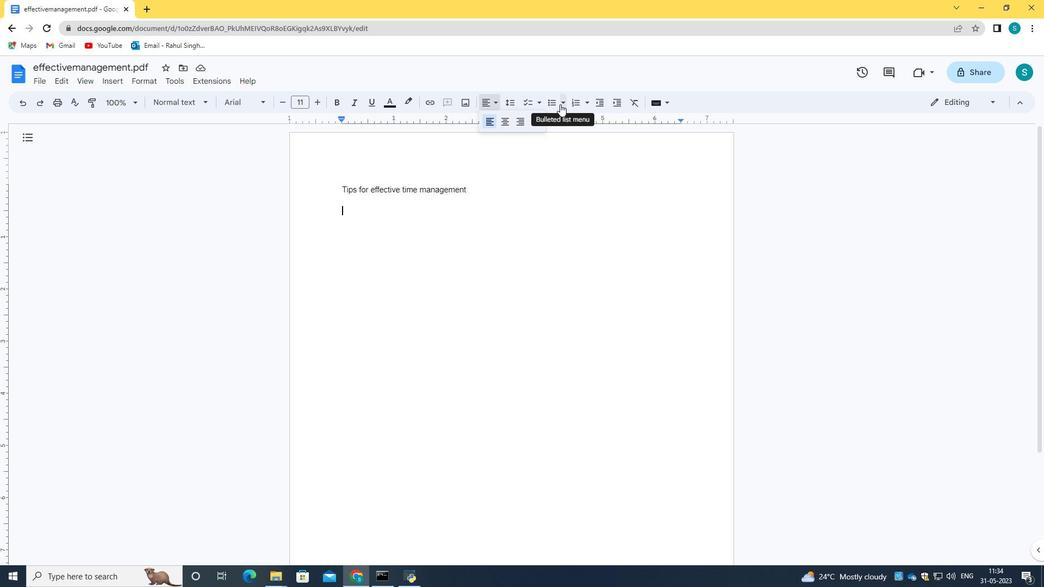 
Action: Mouse pressed left at (559, 104)
Screenshot: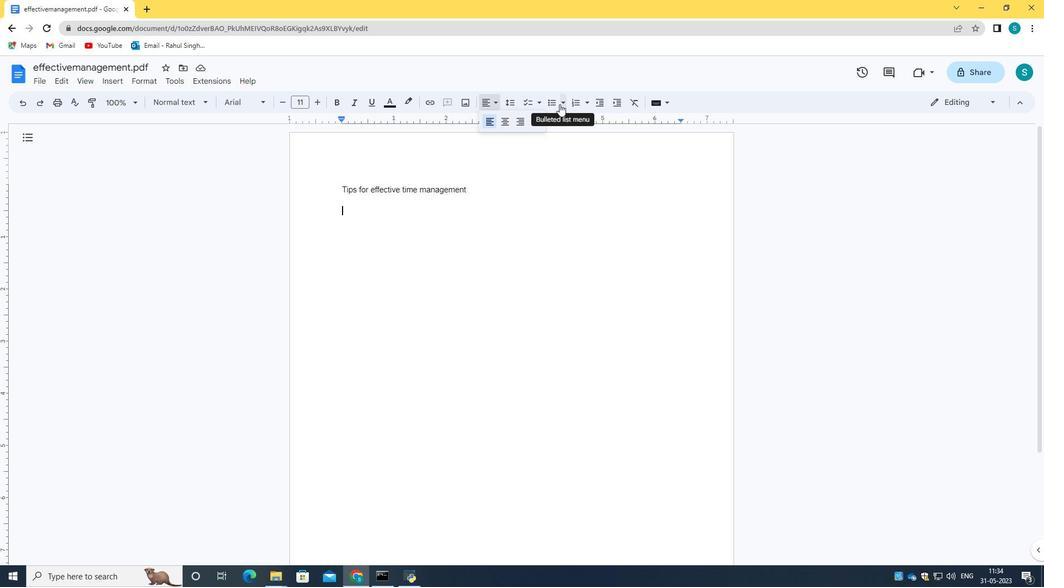 
Action: Mouse moved to (653, 134)
Screenshot: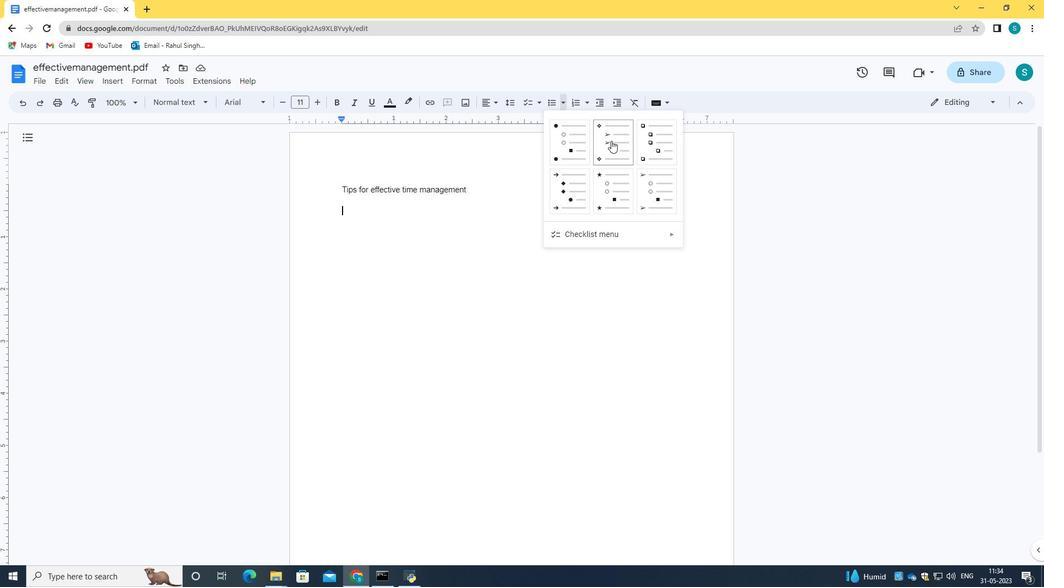 
Action: Mouse pressed left at (653, 134)
Screenshot: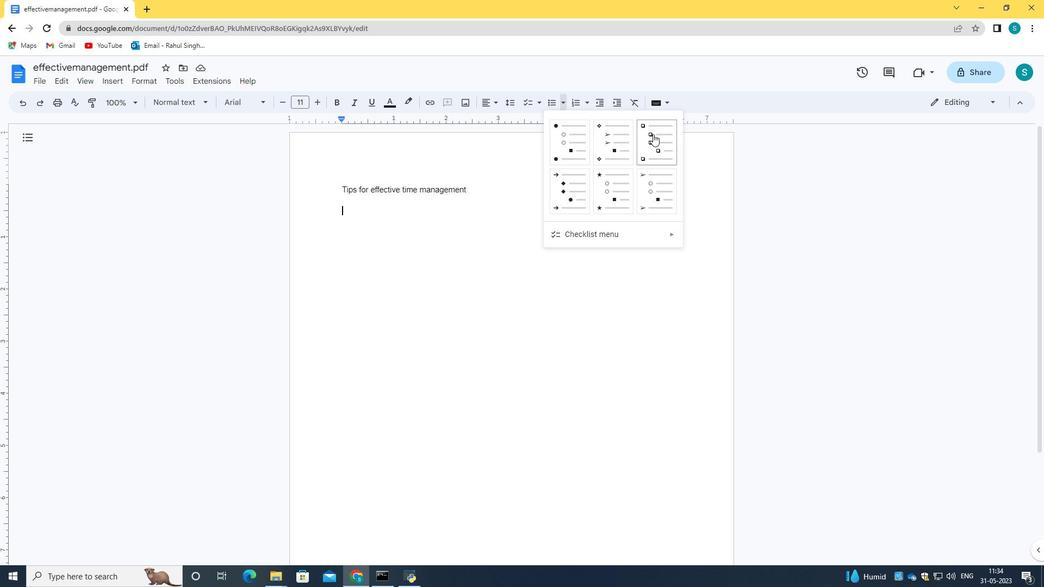 
Action: Mouse moved to (456, 212)
Screenshot: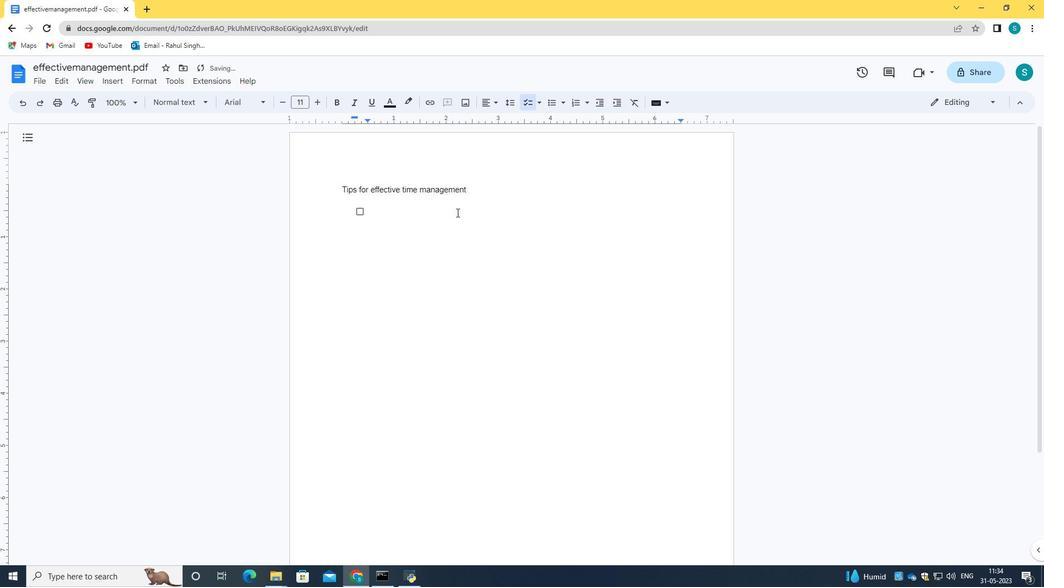 
Action: Key pressed <Key.caps_lock>P<Key.caps_lock>riortix<Key.backspace>ze<Key.space><Key.caps_lock>T<Key.caps_lock>asl<Key.backspace>k<Key.enter>
Screenshot: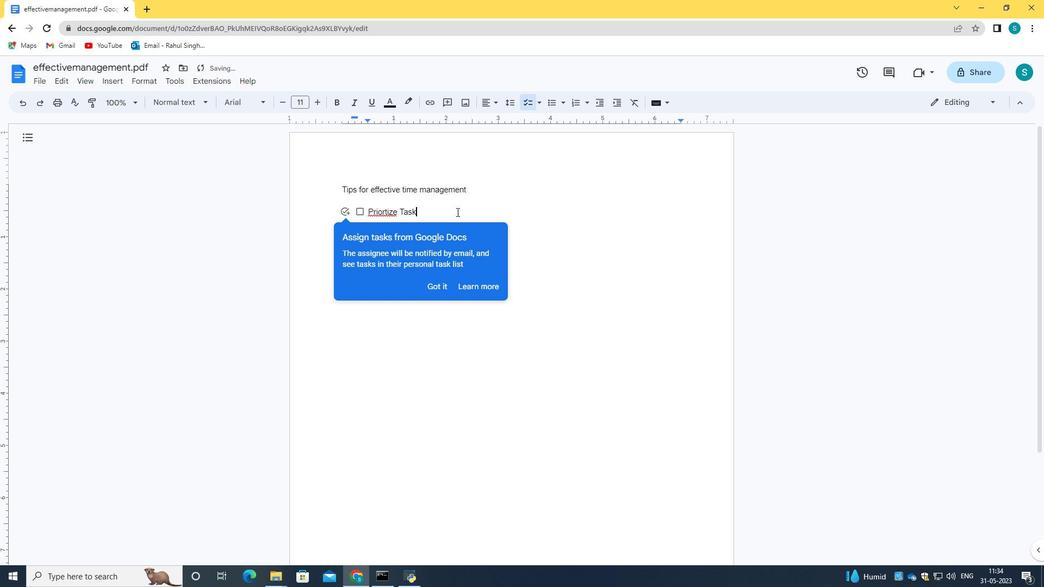
Action: Mouse moved to (384, 209)
Screenshot: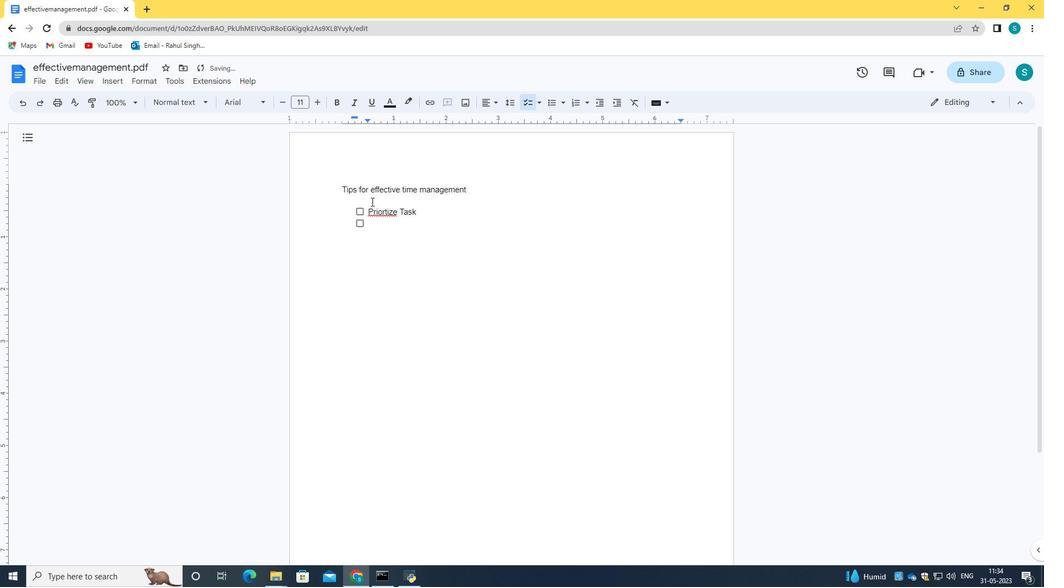 
Action: Mouse pressed left at (384, 209)
Screenshot: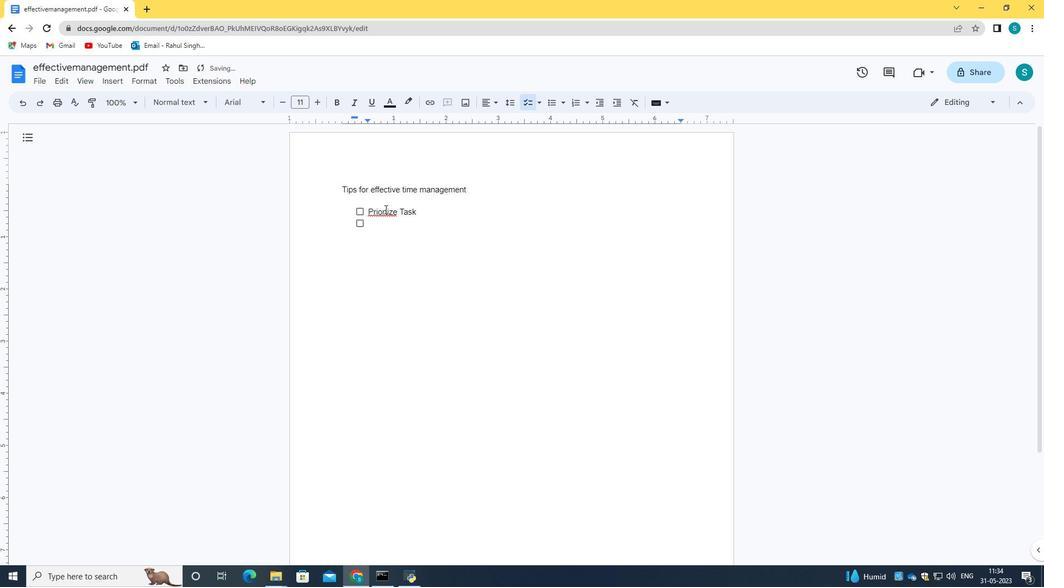 
Action: Mouse moved to (384, 193)
Screenshot: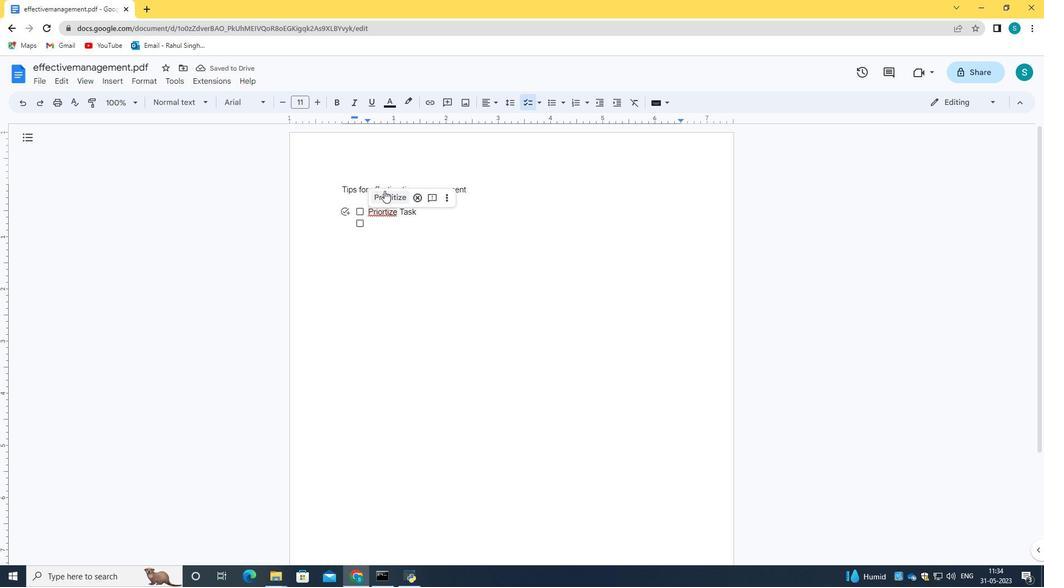 
Action: Mouse pressed left at (384, 193)
Screenshot: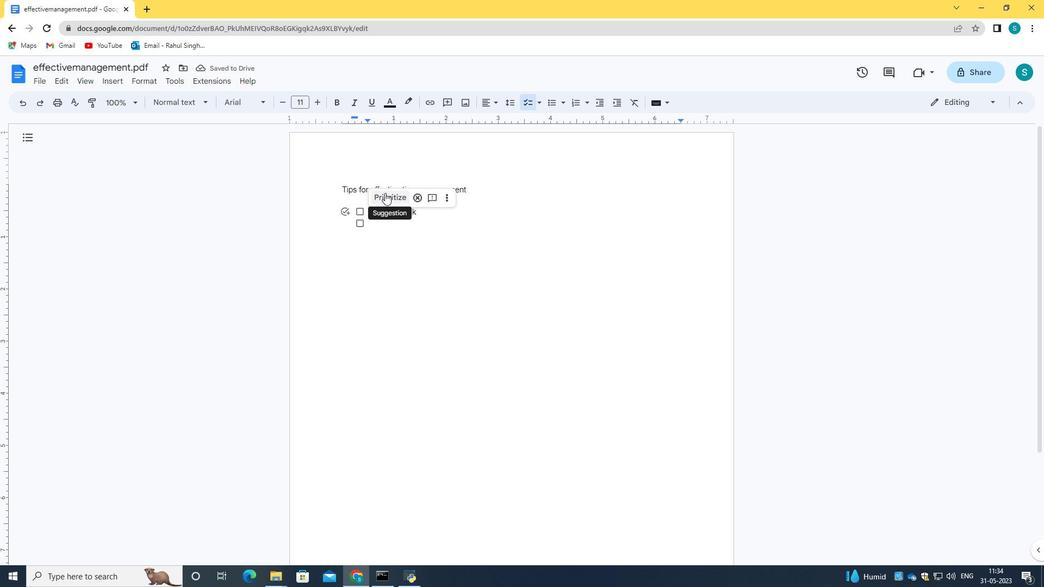 
Action: Mouse moved to (385, 224)
Screenshot: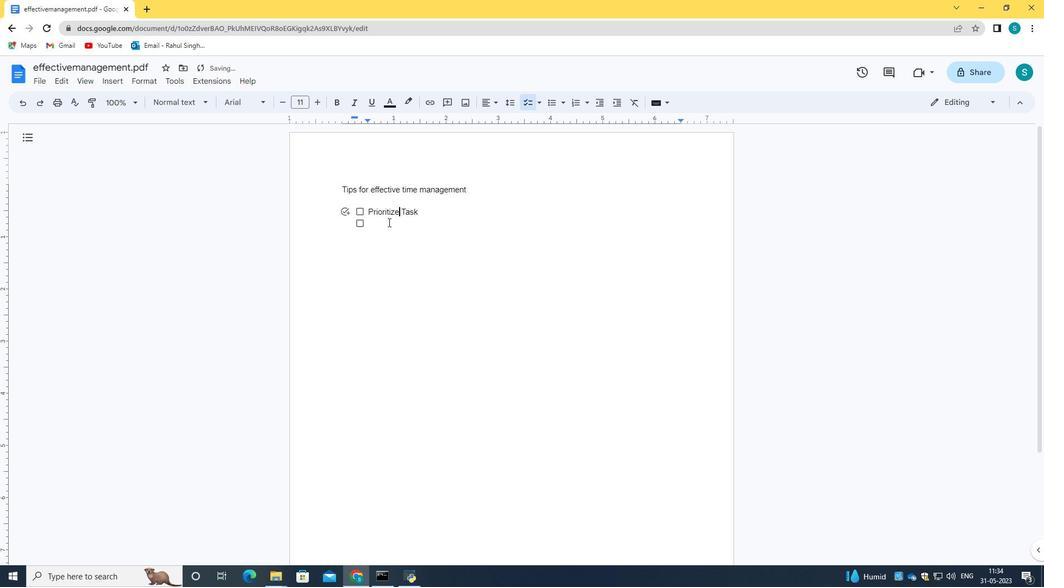 
Action: Mouse pressed left at (385, 224)
Screenshot: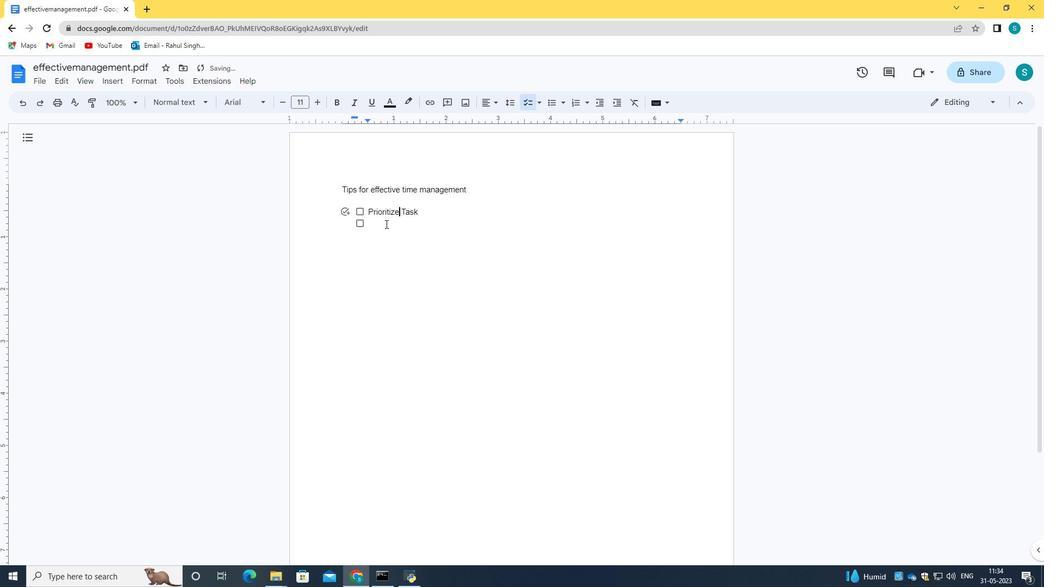 
Action: Key pressed <Key.caps_lock>E<Key.caps_lock>liminate<Key.space><Key.caps_lock>DI<Key.backspace><Key.caps_lock>is<Key.backspace><Key.backspace><Key.backspace>distractions
Screenshot: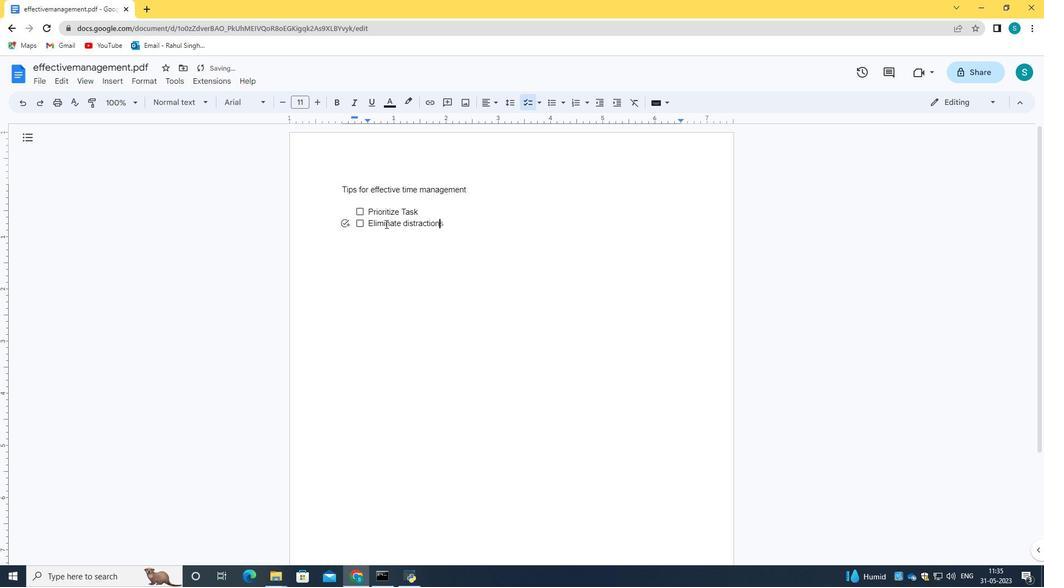 
Action: Mouse moved to (427, 258)
Screenshot: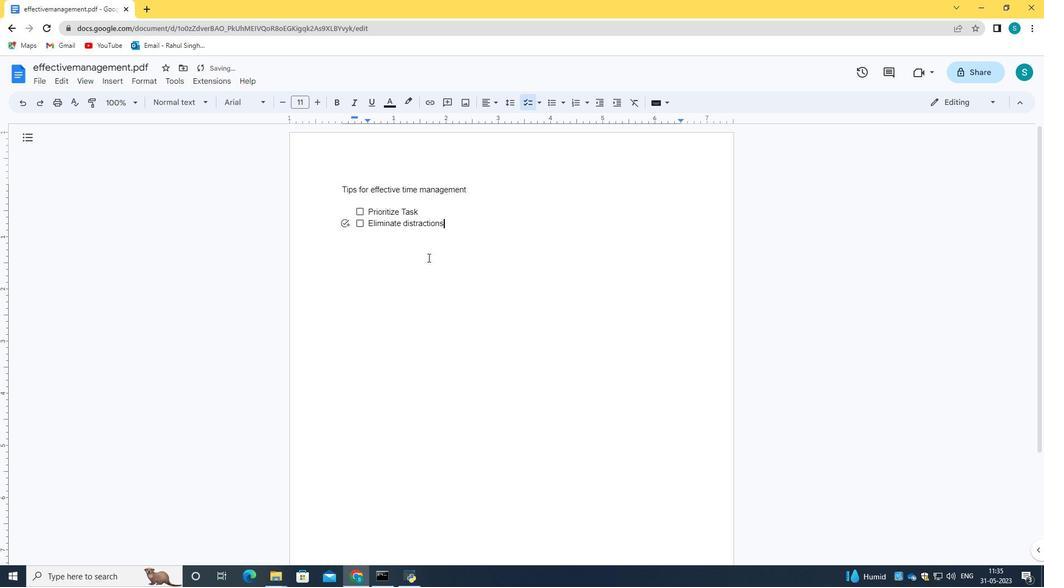 
Action: Mouse pressed left at (427, 258)
Screenshot: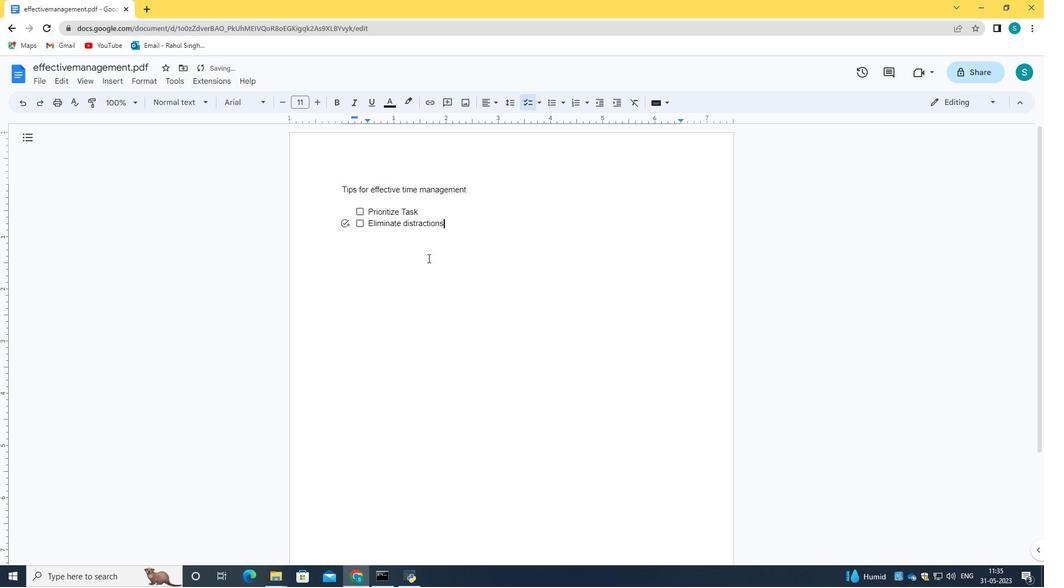
Action: Mouse moved to (468, 190)
Screenshot: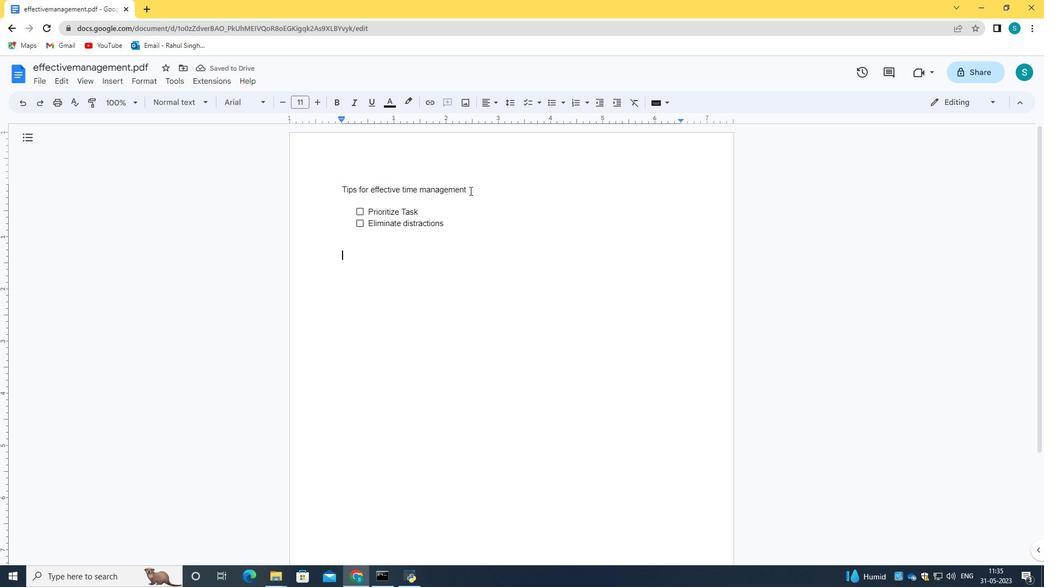 
Action: Mouse pressed left at (468, 190)
Screenshot: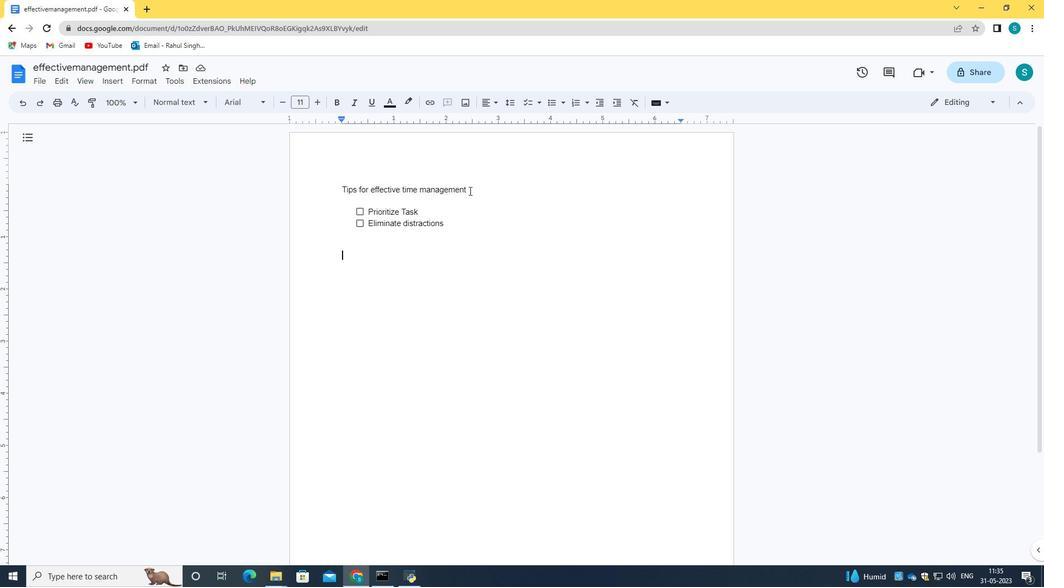 
Action: Mouse moved to (389, 108)
Screenshot: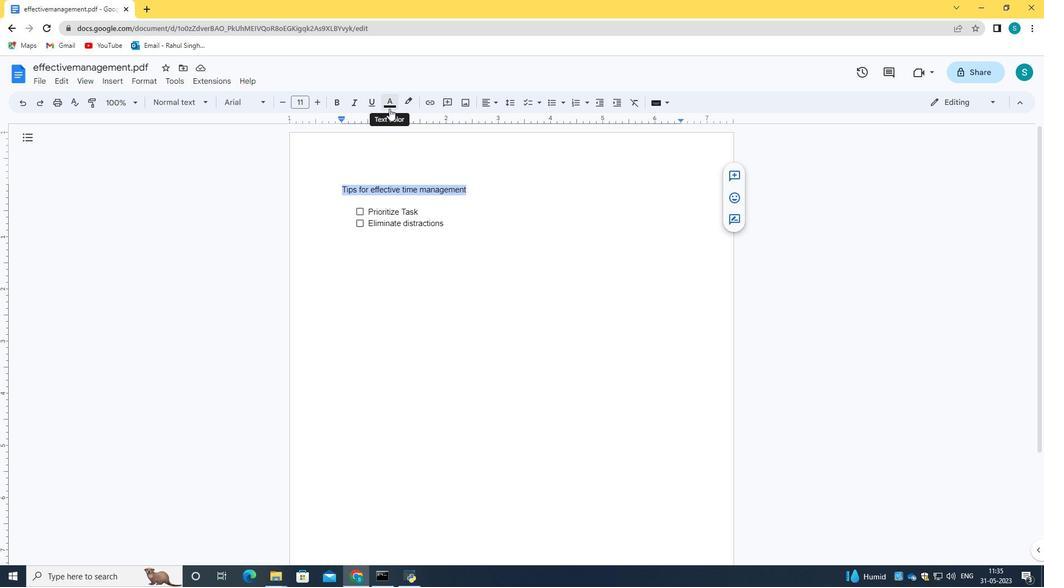 
Action: Mouse pressed left at (389, 108)
Screenshot: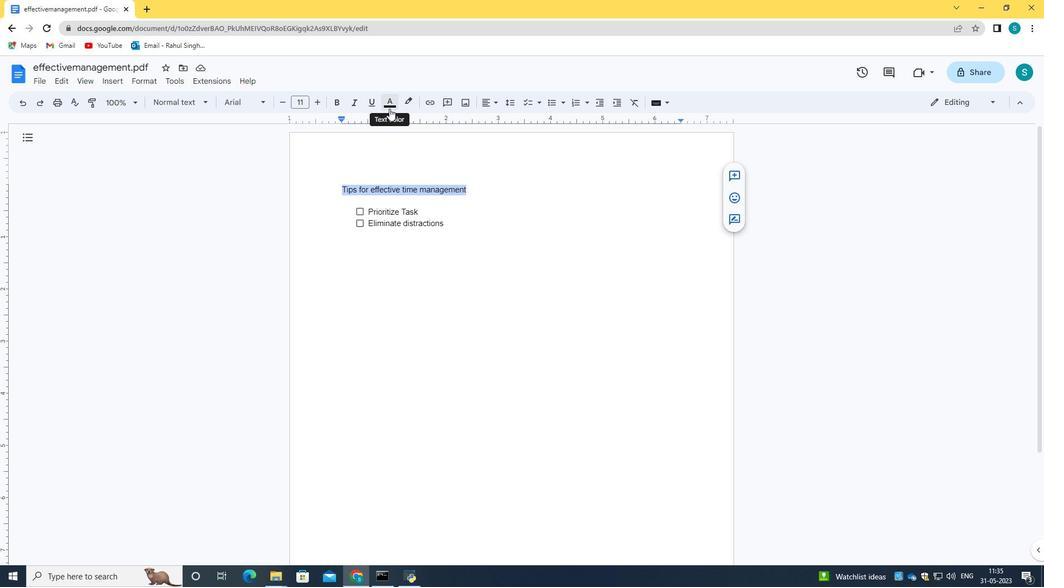 
Action: Mouse moved to (443, 137)
Screenshot: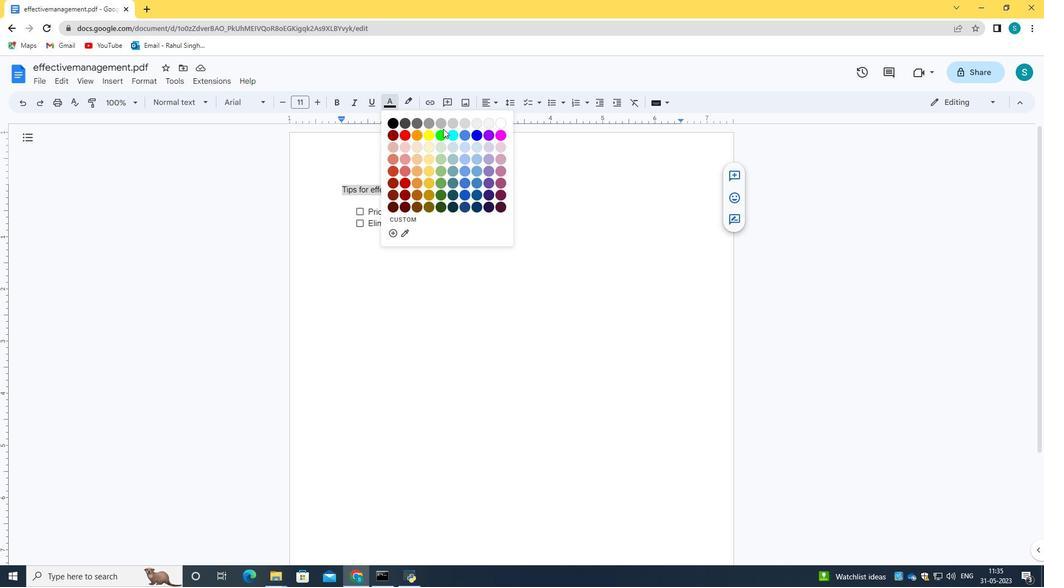 
Action: Mouse pressed left at (443, 137)
Screenshot: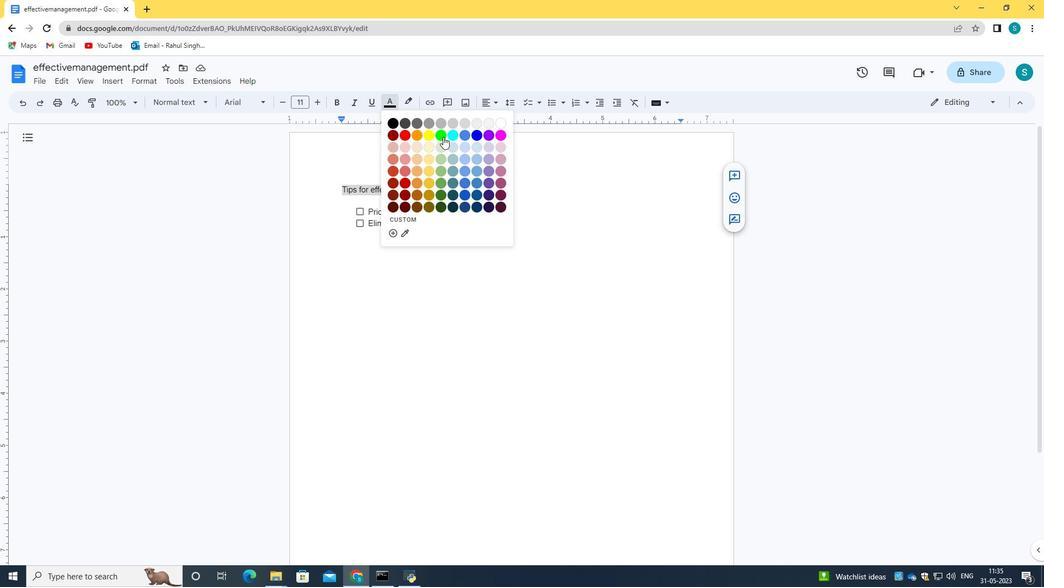 
Action: Mouse moved to (342, 184)
Screenshot: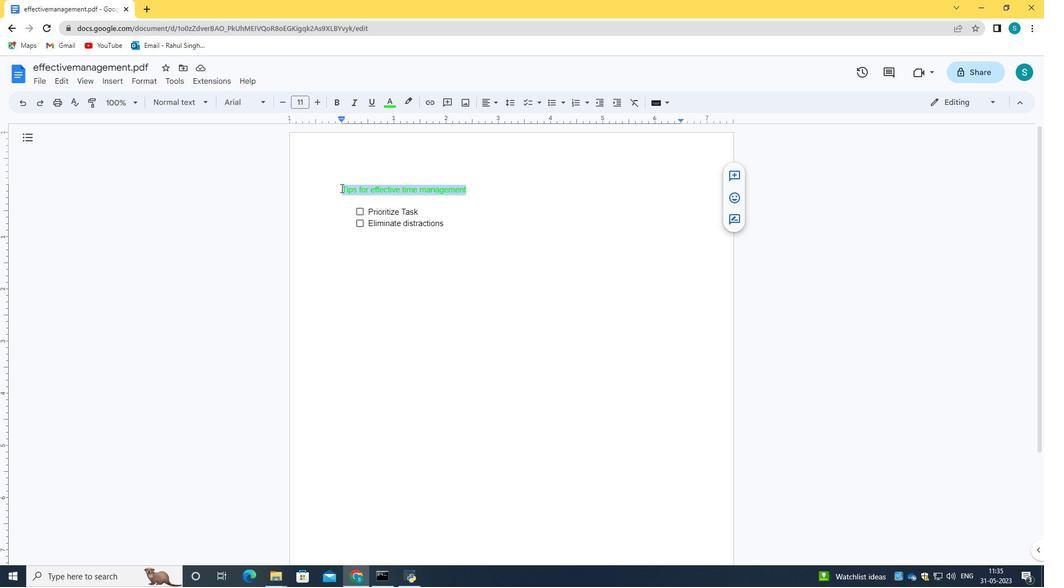 
Action: Mouse pressed left at (342, 184)
Screenshot: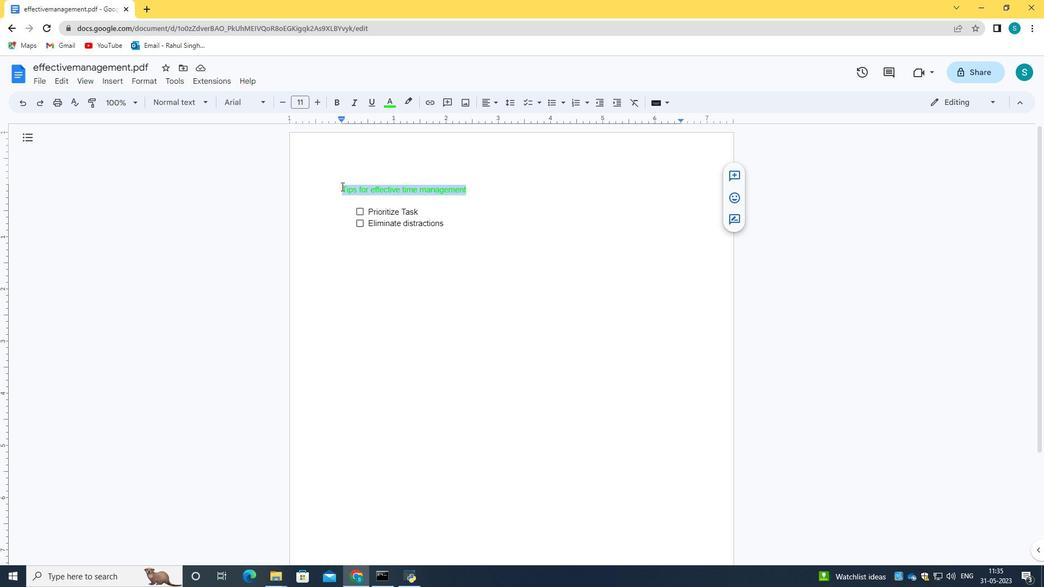 
Action: Mouse moved to (340, 188)
Screenshot: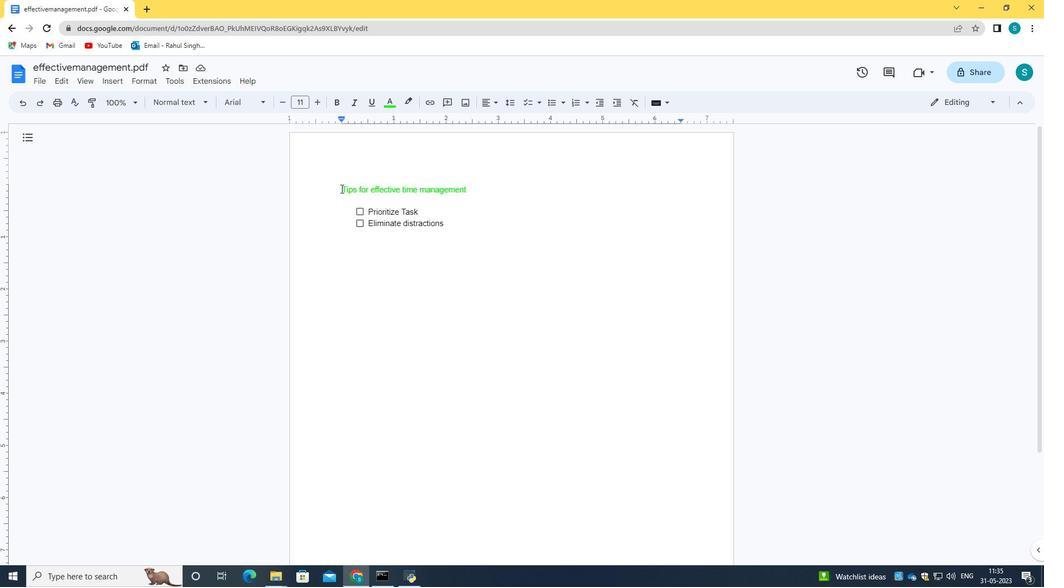 
Action: Mouse pressed left at (340, 188)
Screenshot: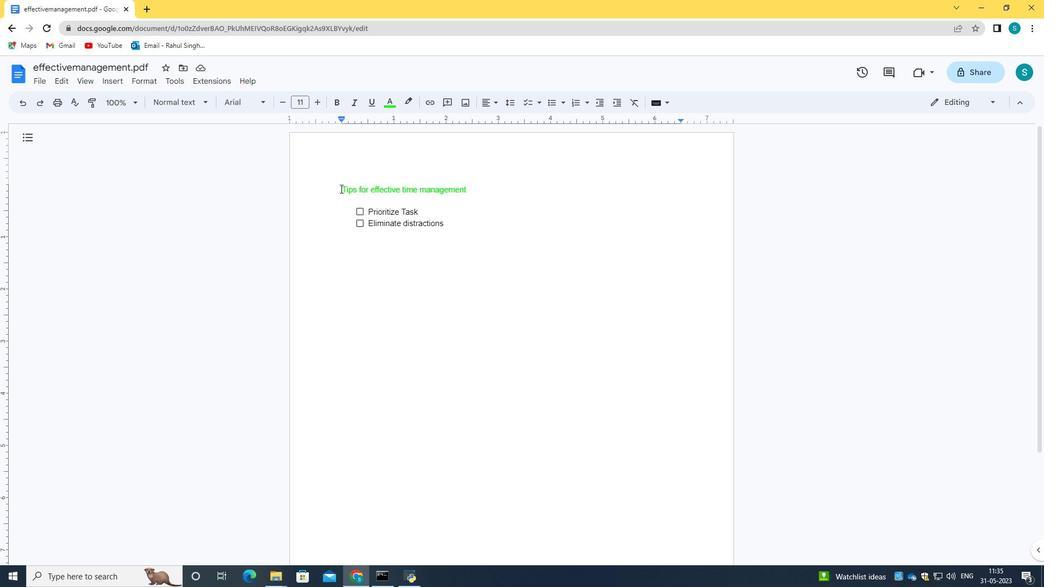 
Action: Mouse moved to (319, 104)
Screenshot: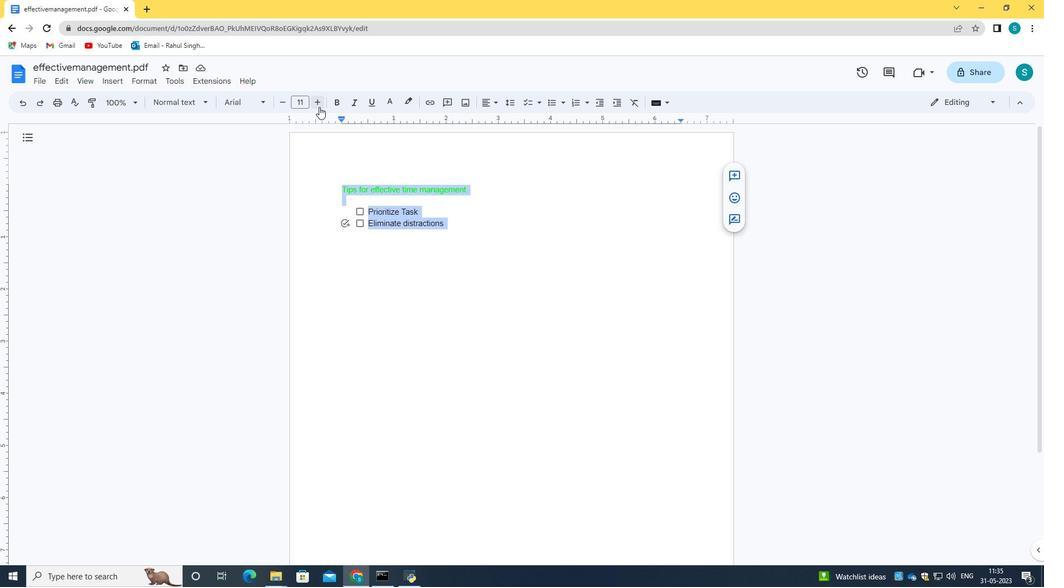 
Action: Mouse pressed left at (319, 104)
Screenshot: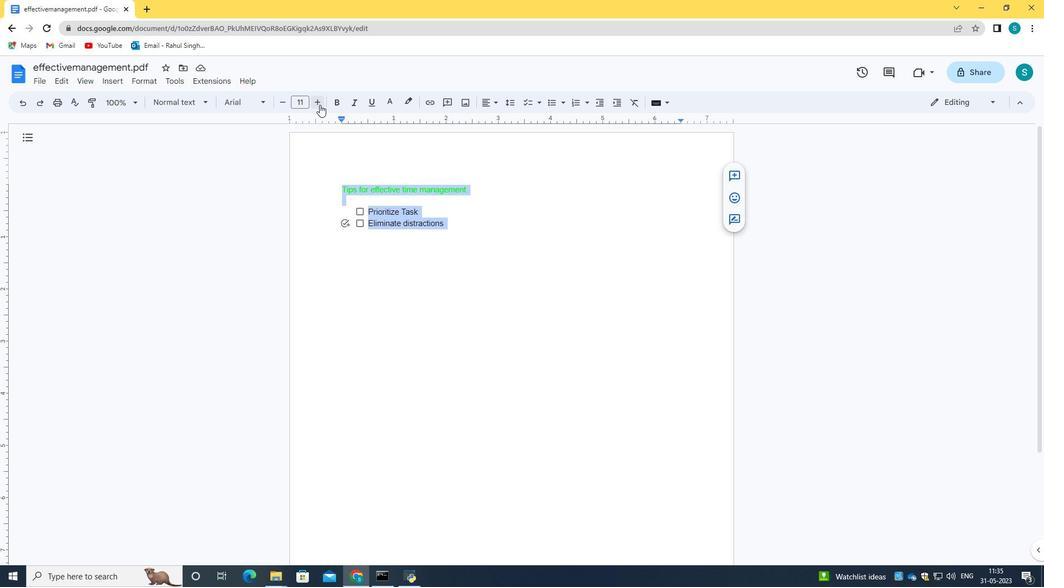 
Action: Mouse pressed left at (319, 104)
Screenshot: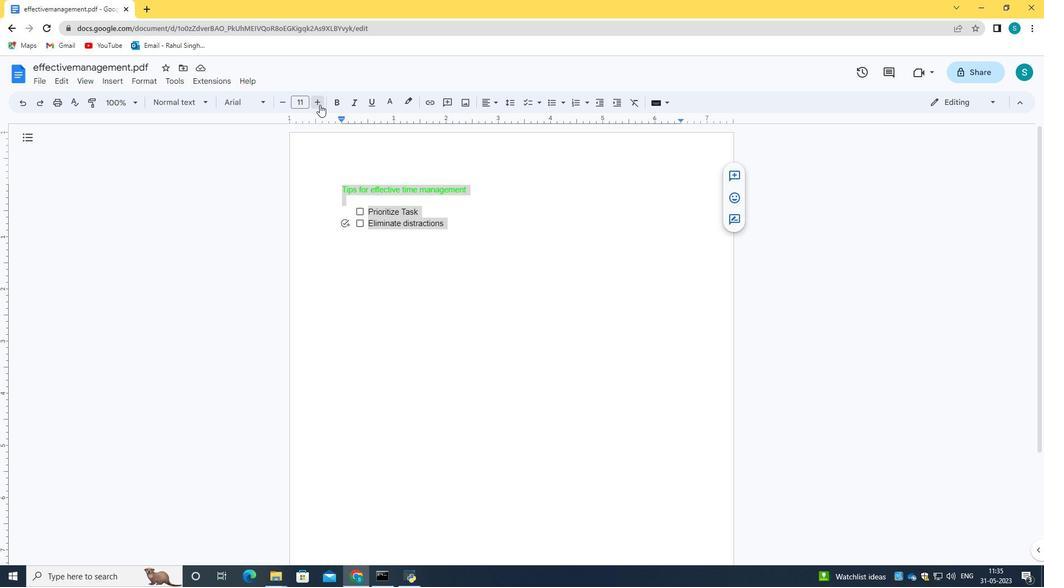 
Action: Mouse pressed left at (319, 104)
Screenshot: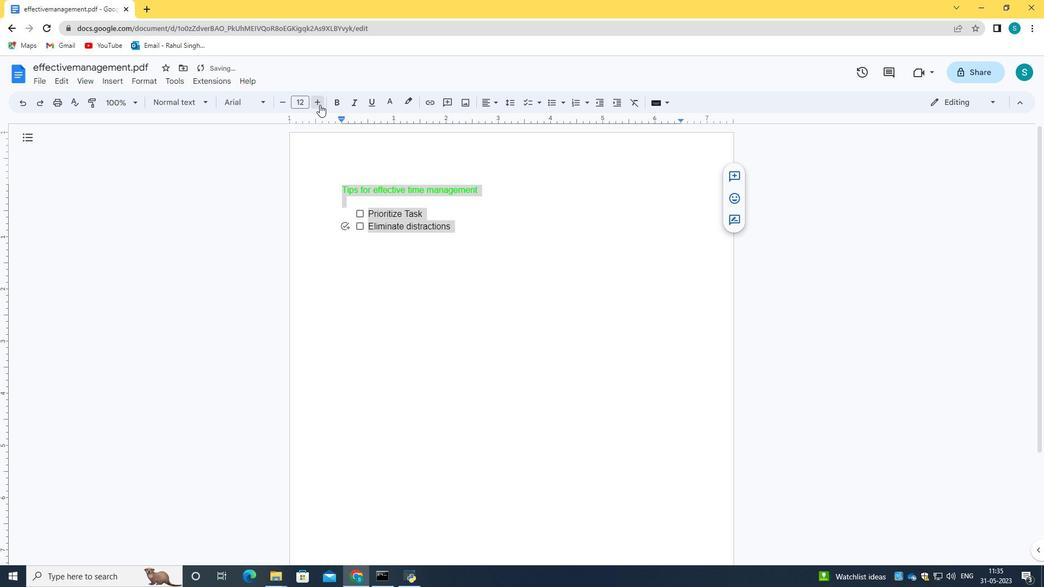 
Action: Mouse pressed left at (319, 104)
Screenshot: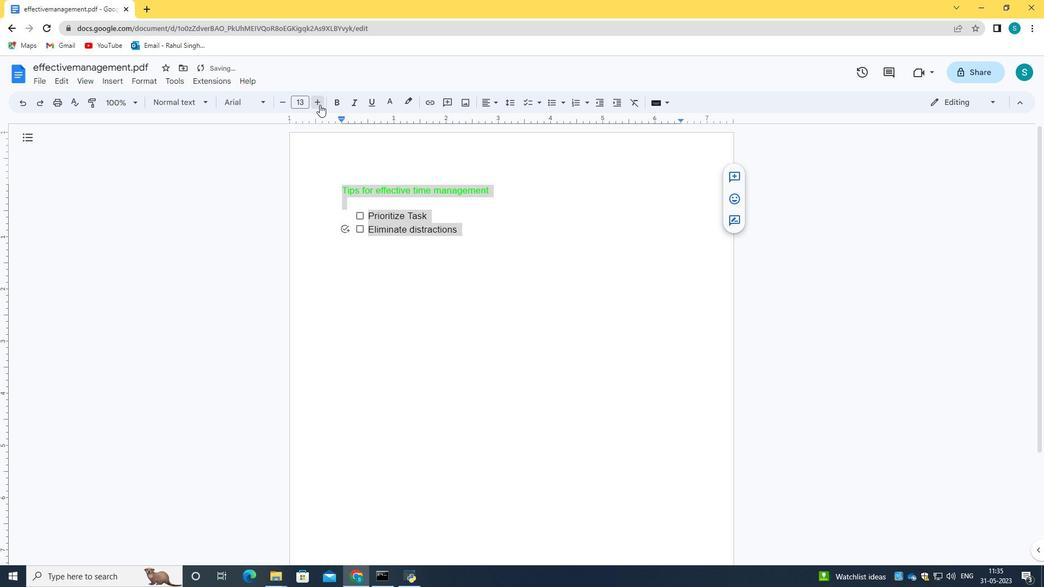 
Action: Mouse pressed left at (319, 104)
Screenshot: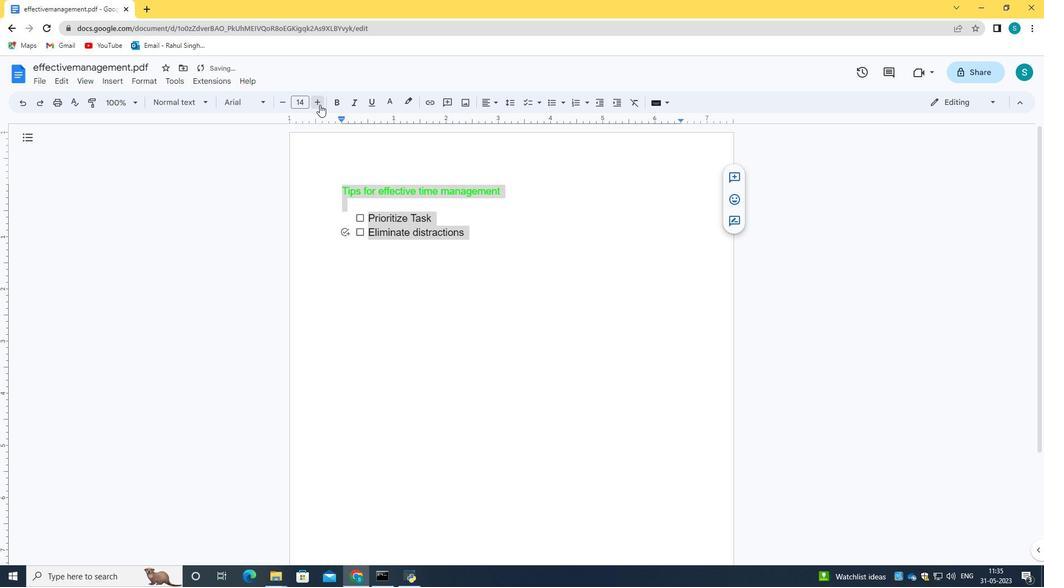 
Action: Mouse pressed left at (319, 104)
Screenshot: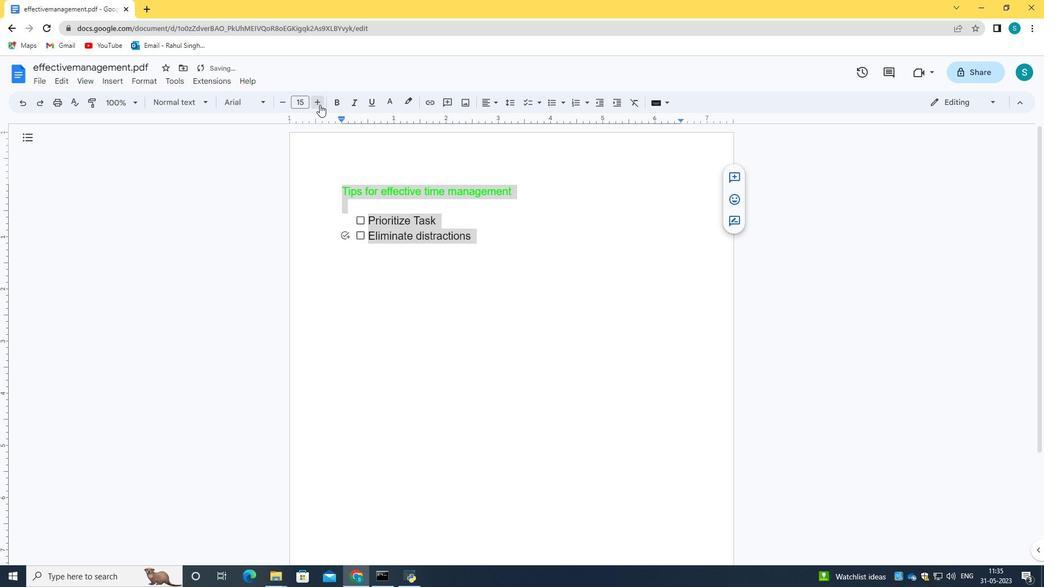 
Action: Mouse pressed left at (319, 104)
Screenshot: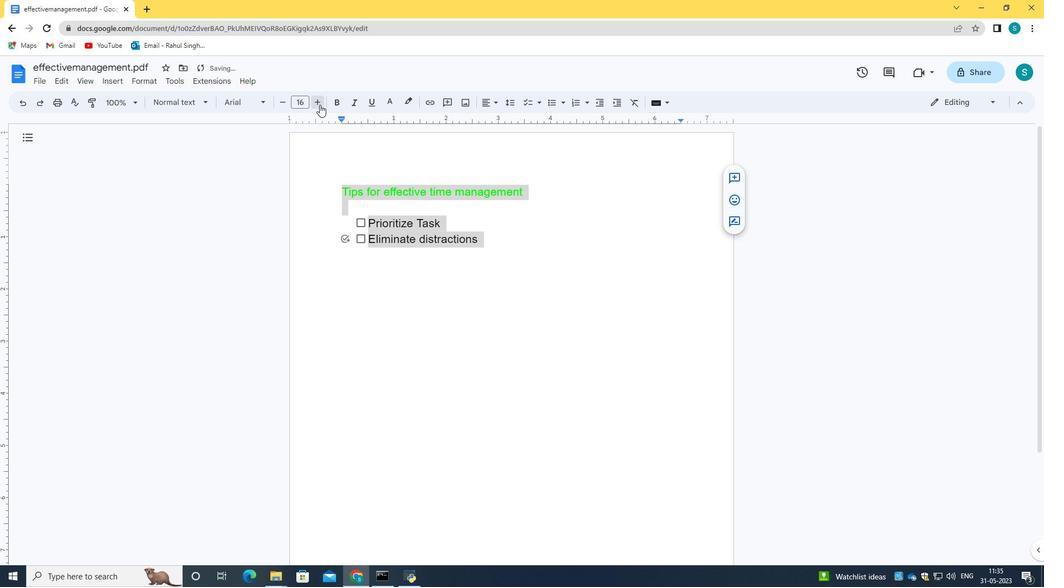 
Action: Mouse pressed left at (319, 104)
Screenshot: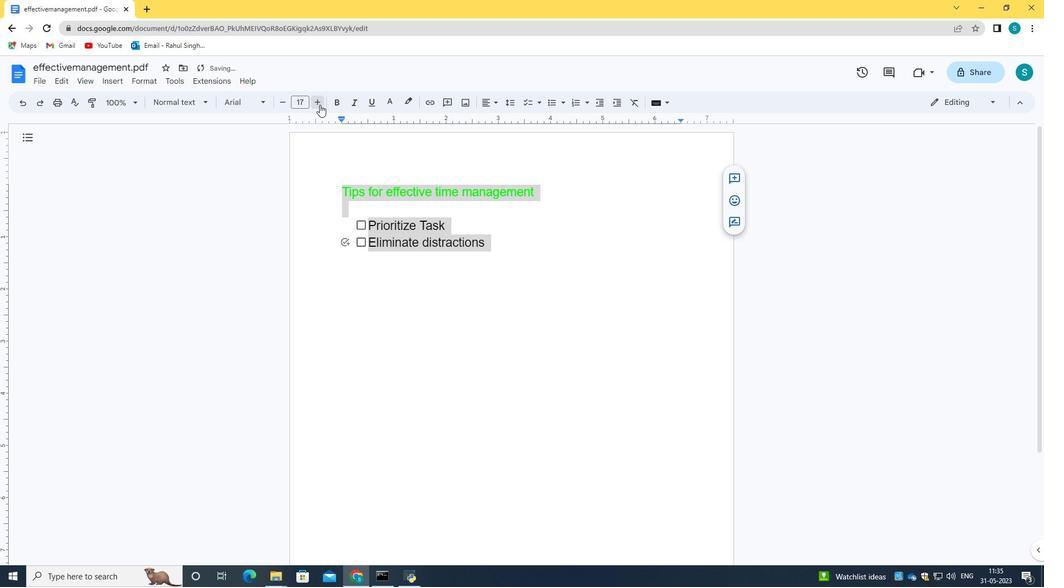 
Action: Mouse pressed left at (319, 104)
Screenshot: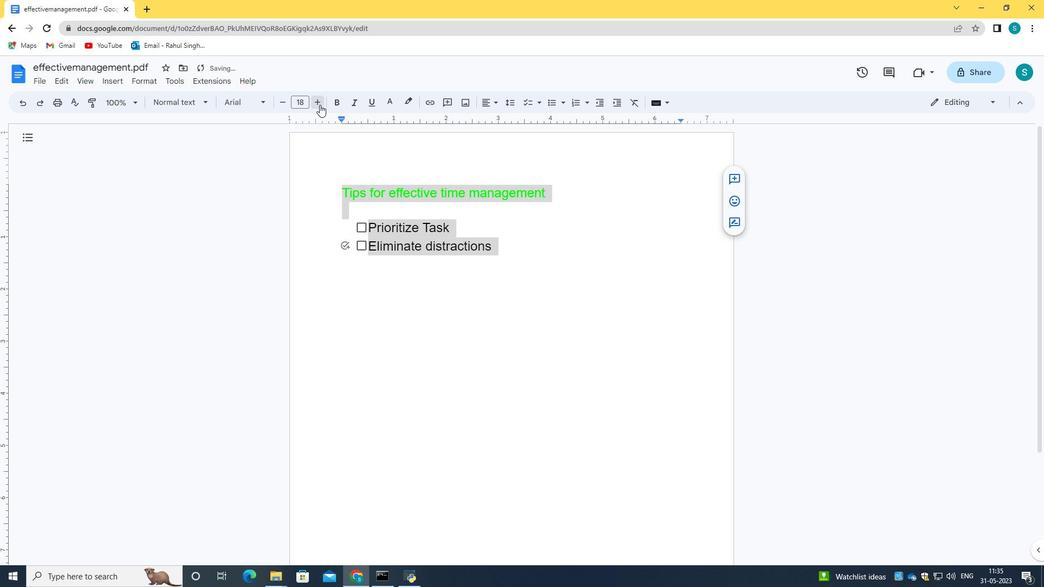 
Action: Mouse moved to (292, 320)
Screenshot: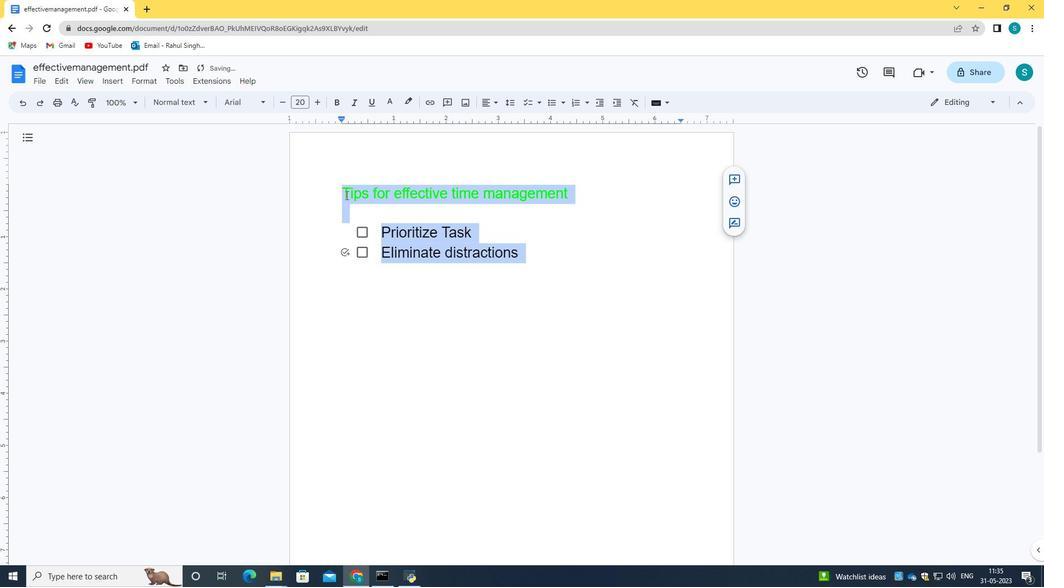 
Action: Mouse pressed left at (292, 320)
Screenshot: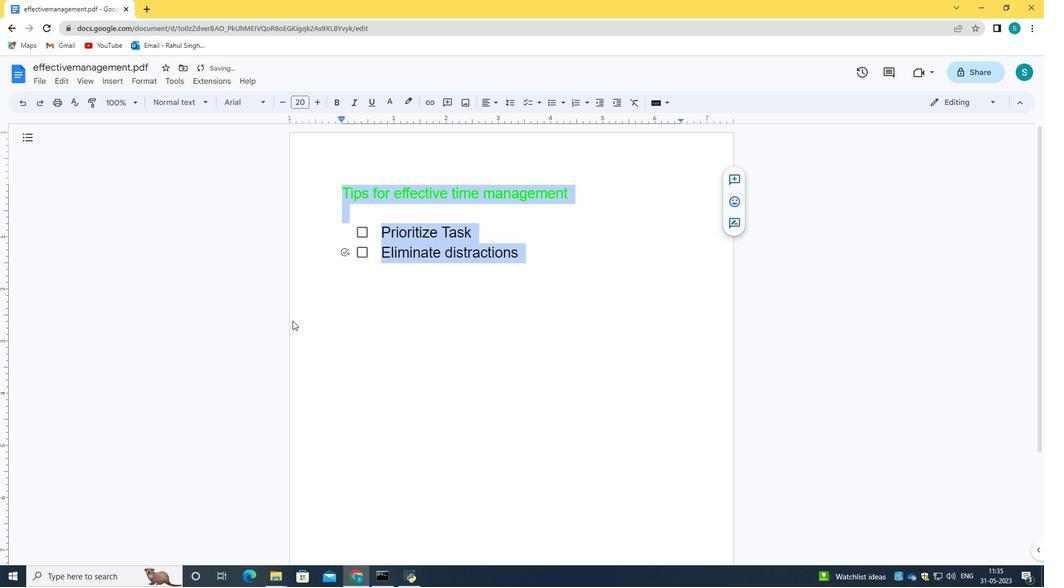 
Action: Mouse moved to (380, 308)
Screenshot: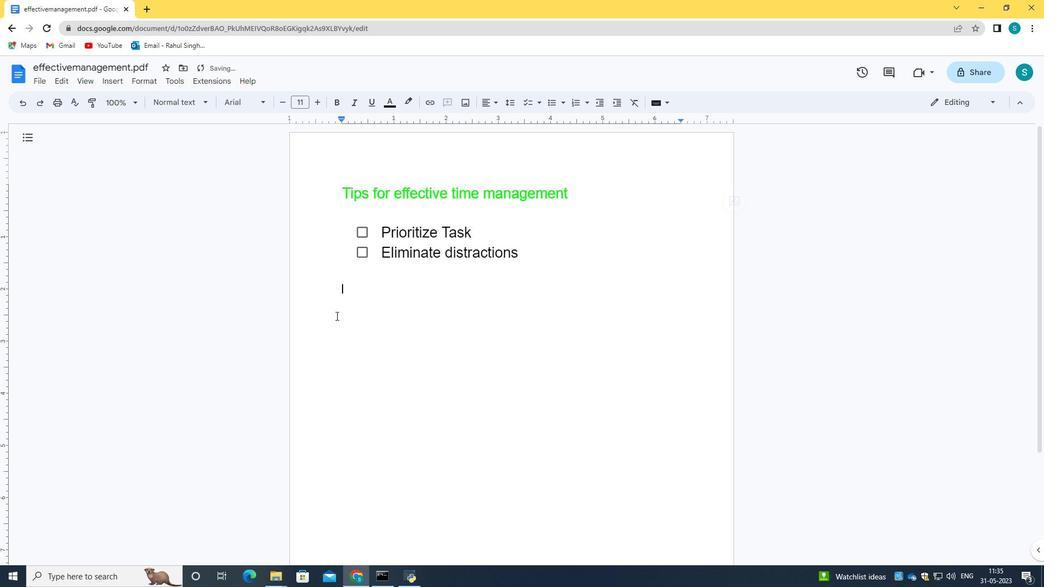 
